 Task: In the Company uga.edu, Add note: 'Review and update the company's social media content calendar.'. Mark checkbox to create task to follow up ': In 2 weeks'. Create task, with  description: Schedule Webinar, Add due date: Today; Add reminder: 30 Minutes before. Set Priority Medium and add note: follow up with the client regarding their recent inquiry and address any questions they may have.. Logged in from softage.1@softage.net
Action: Mouse moved to (110, 72)
Screenshot: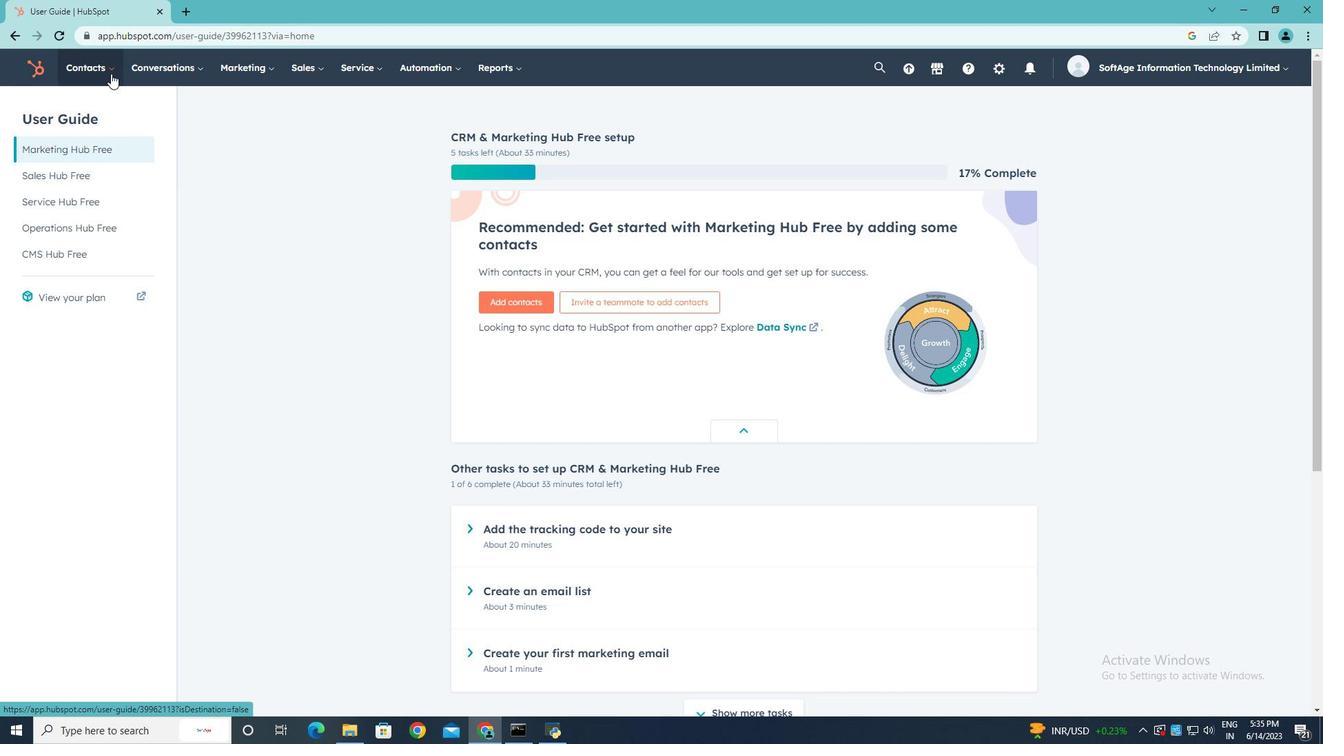 
Action: Mouse pressed left at (110, 72)
Screenshot: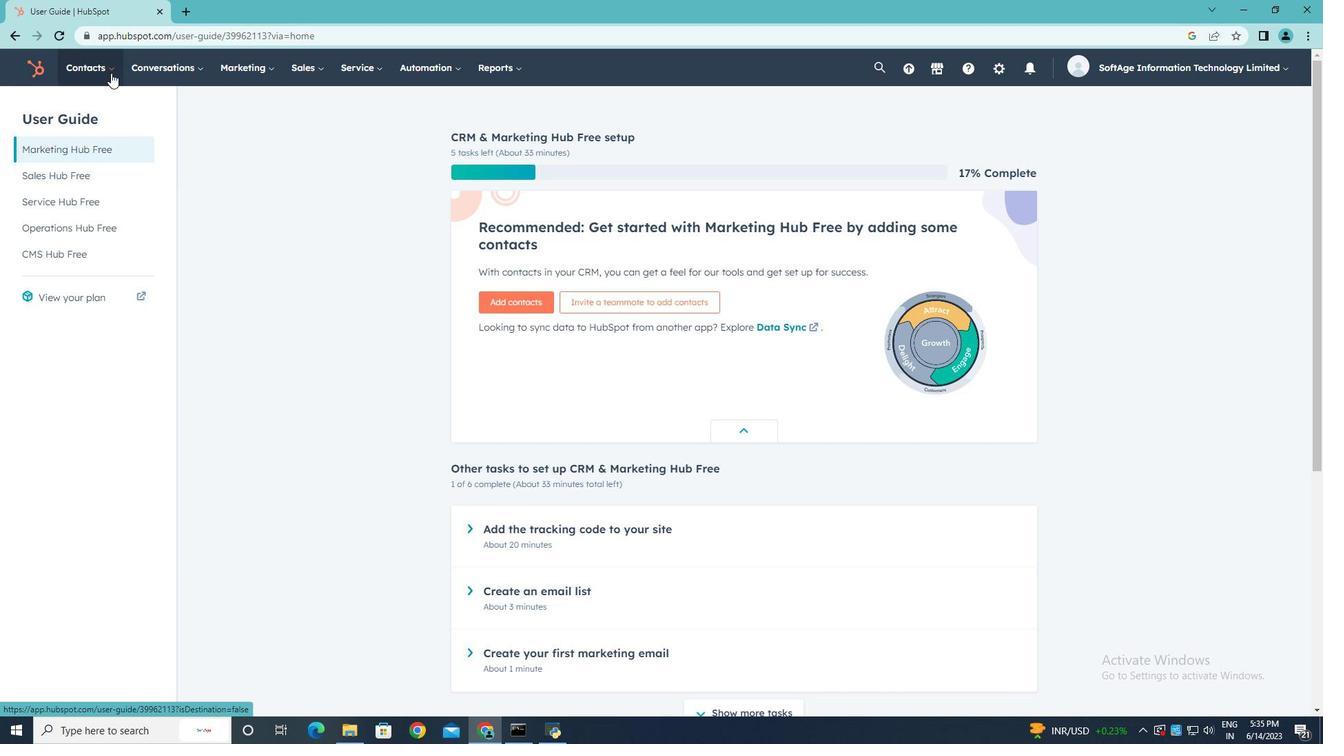 
Action: Mouse moved to (103, 137)
Screenshot: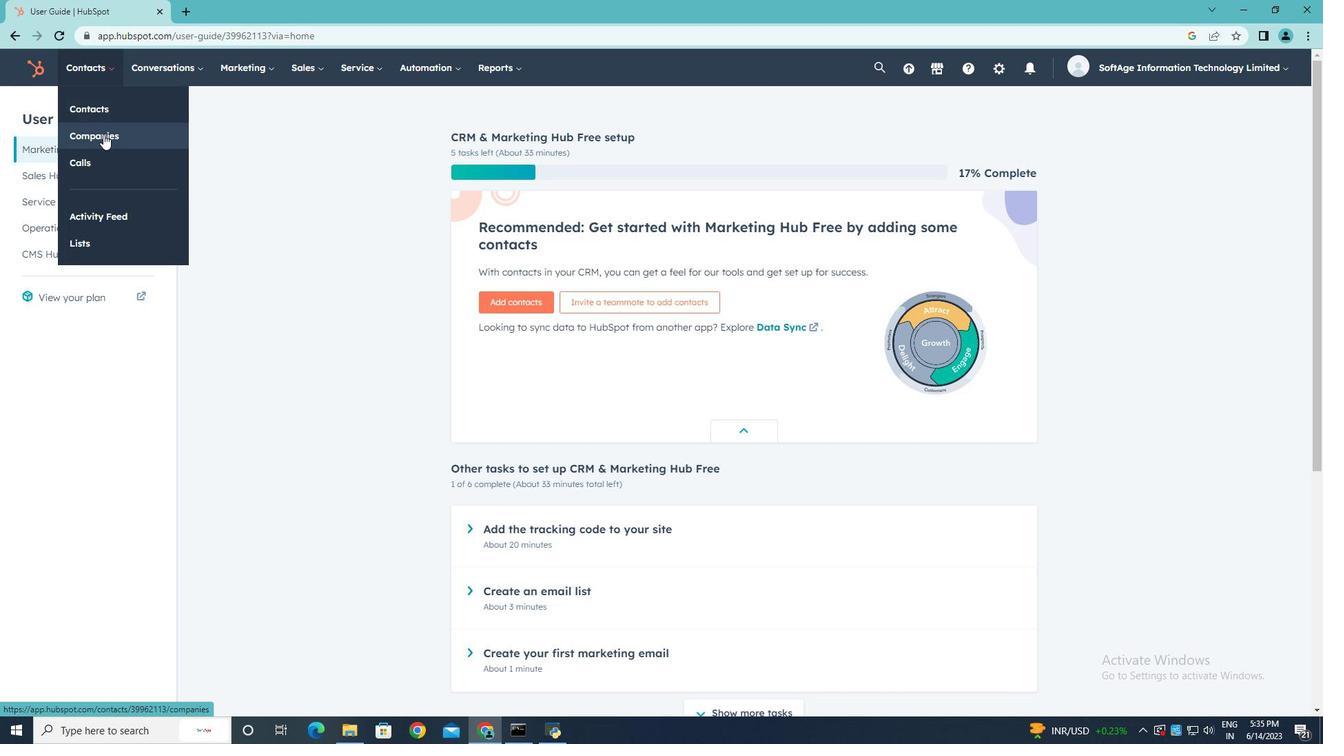 
Action: Mouse pressed left at (103, 137)
Screenshot: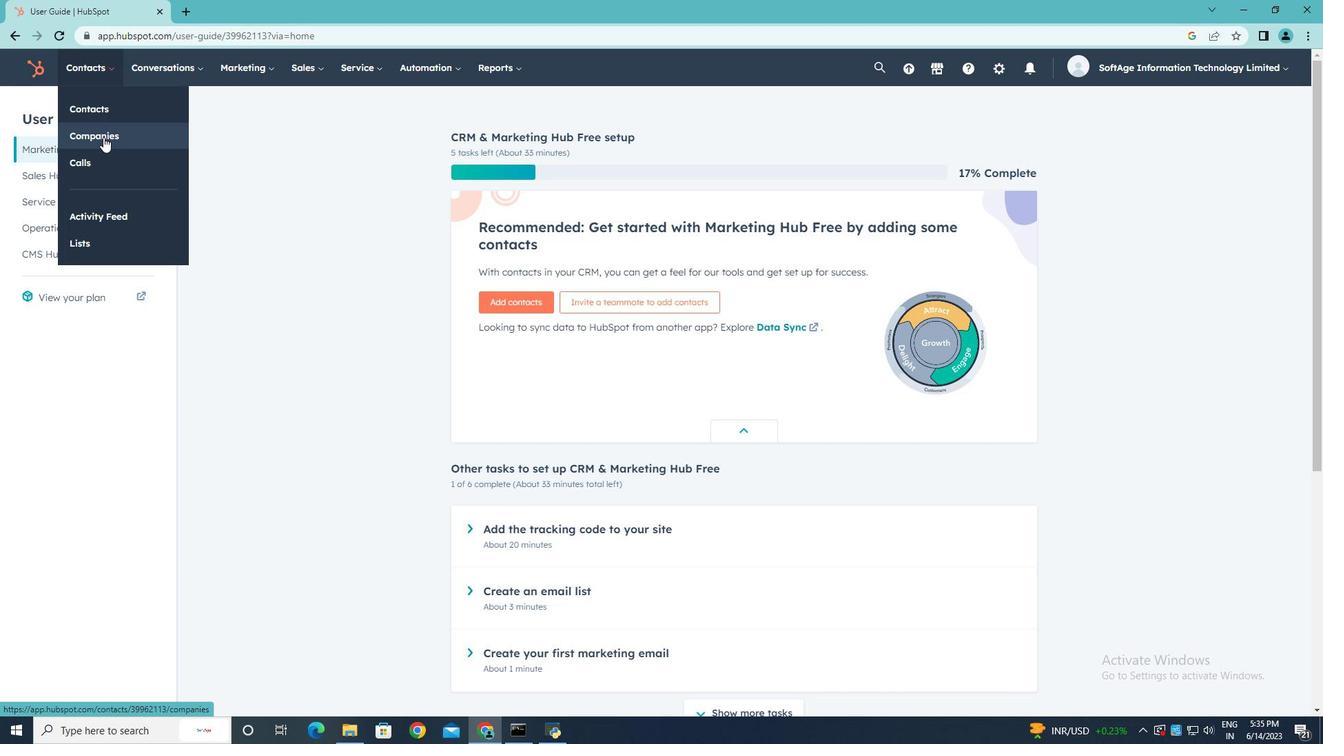 
Action: Mouse moved to (91, 225)
Screenshot: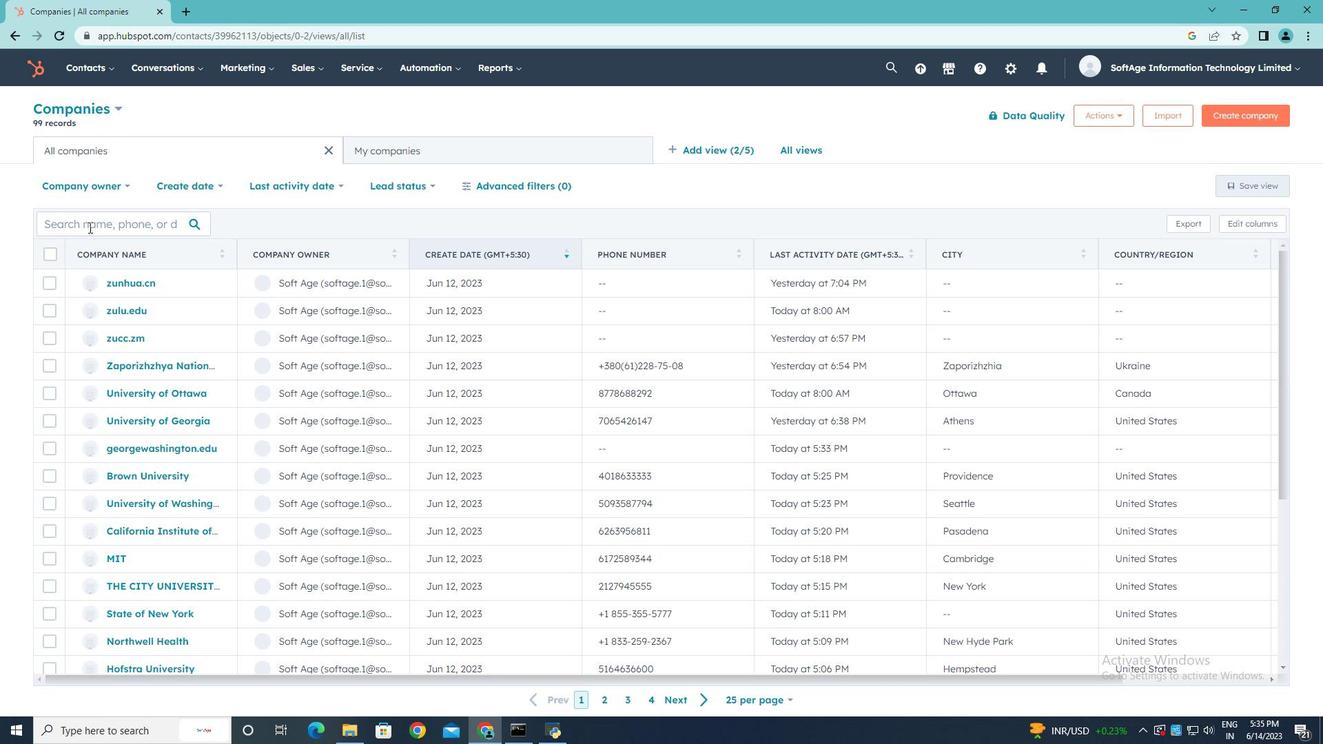
Action: Mouse pressed left at (91, 225)
Screenshot: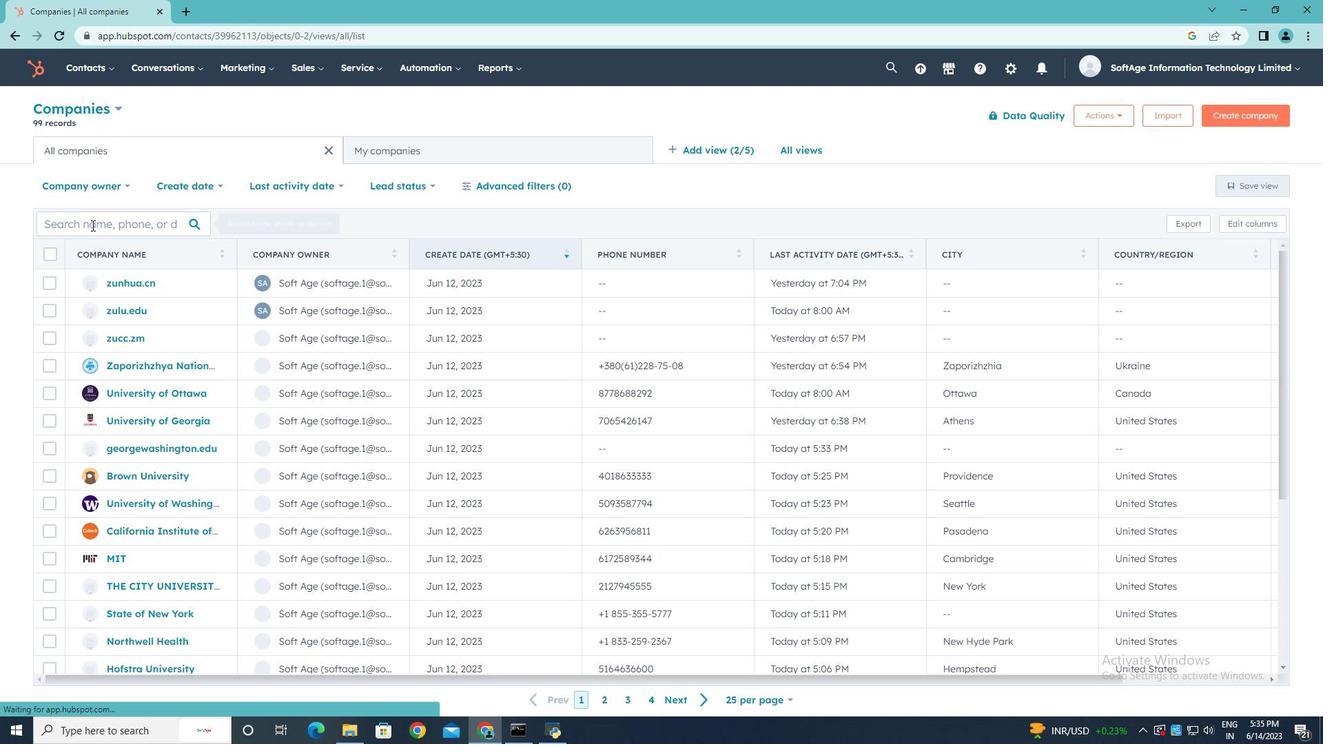
Action: Key pressed uga.edu
Screenshot: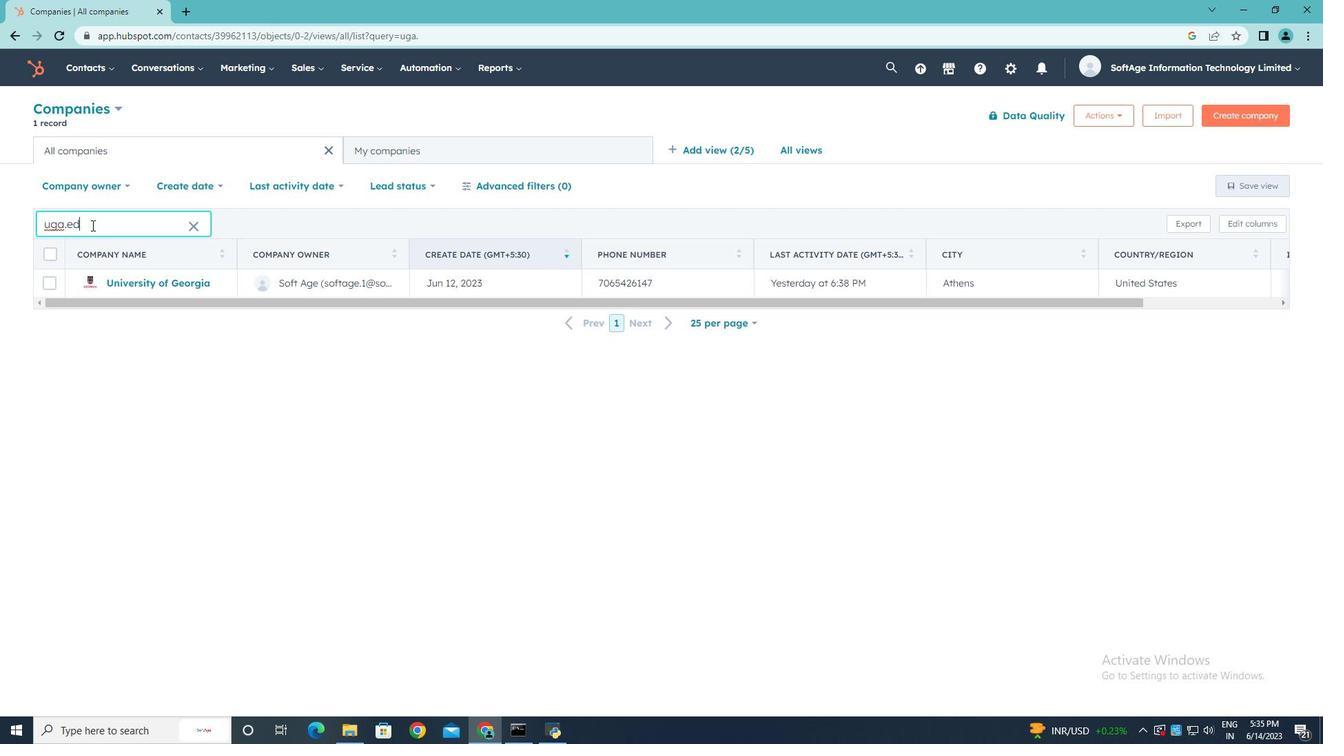 
Action: Mouse moved to (137, 282)
Screenshot: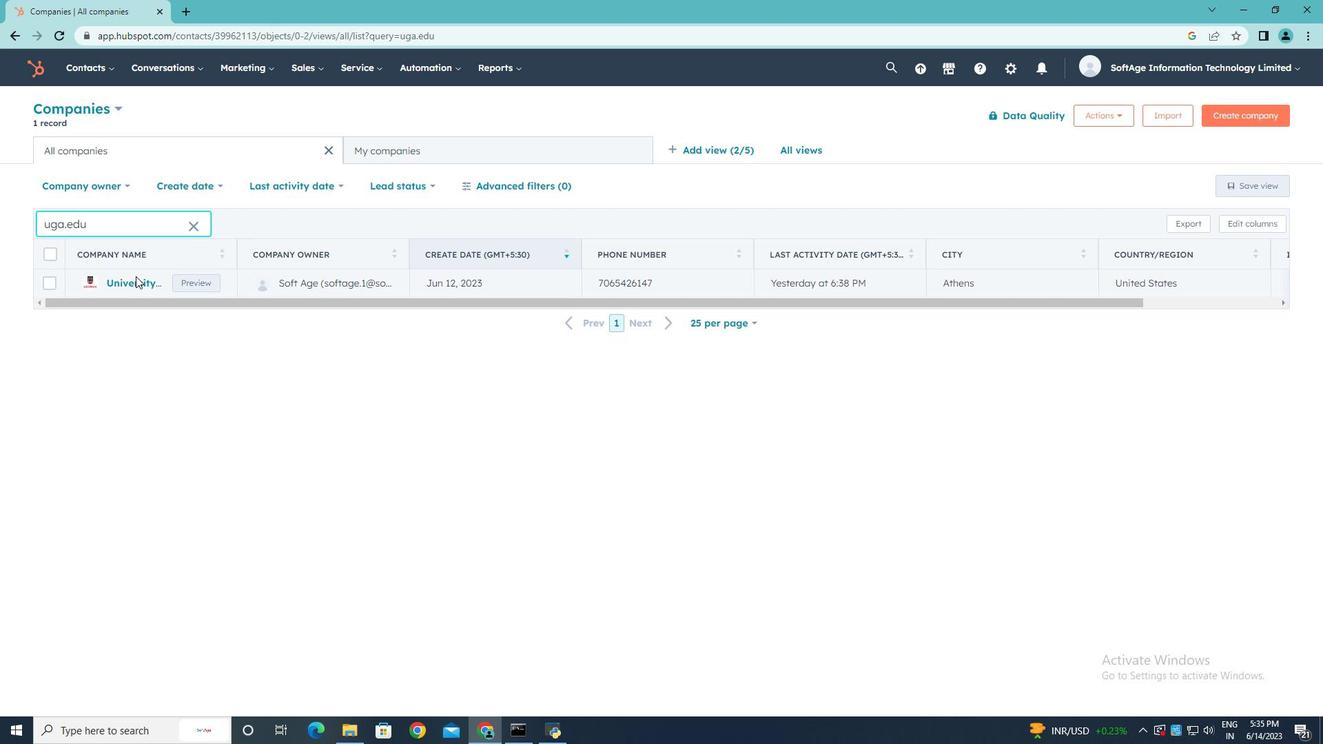 
Action: Mouse pressed left at (137, 282)
Screenshot: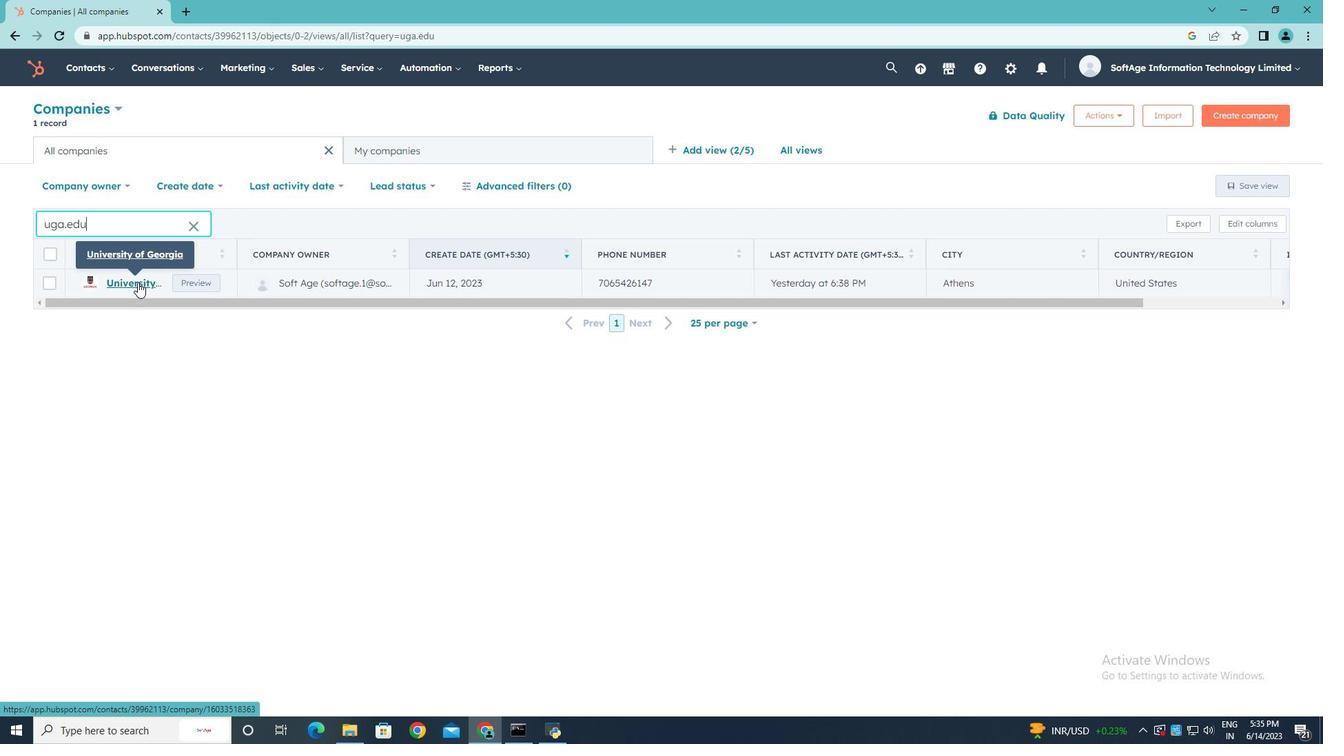 
Action: Mouse moved to (44, 228)
Screenshot: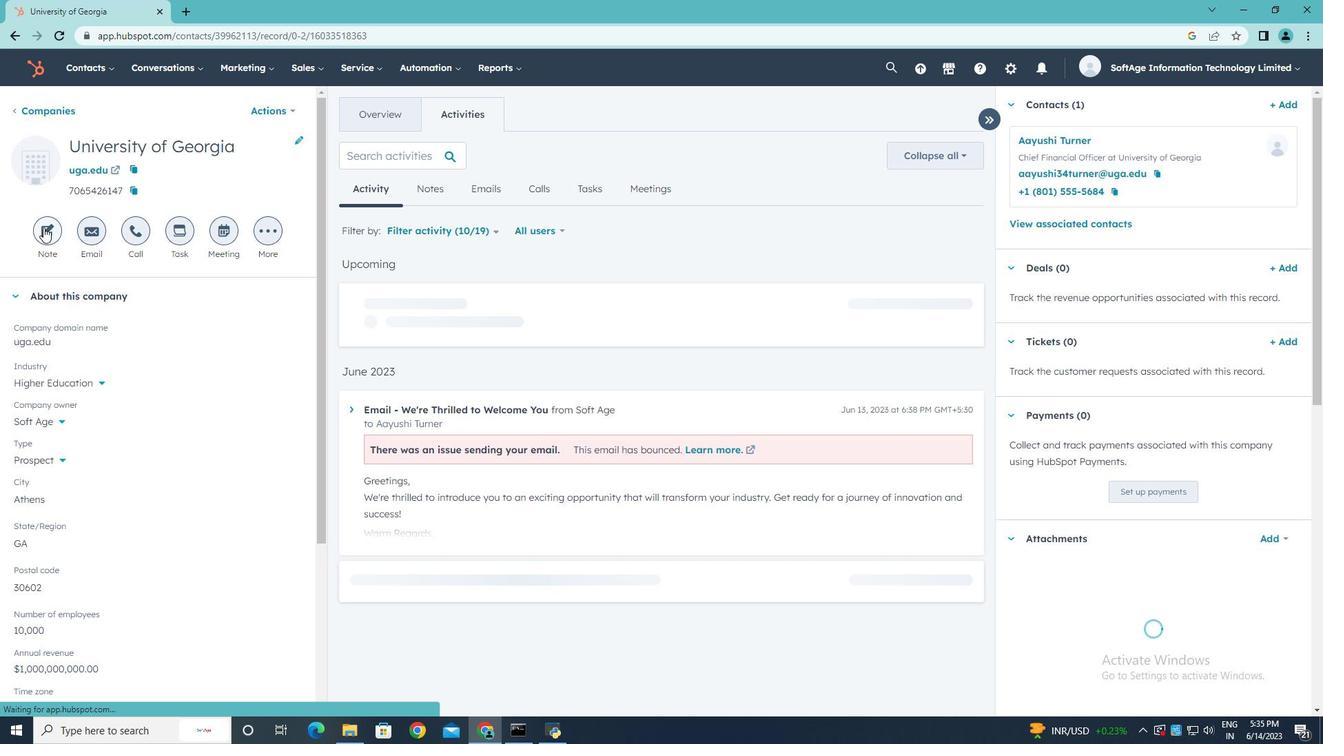 
Action: Mouse pressed left at (44, 228)
Screenshot: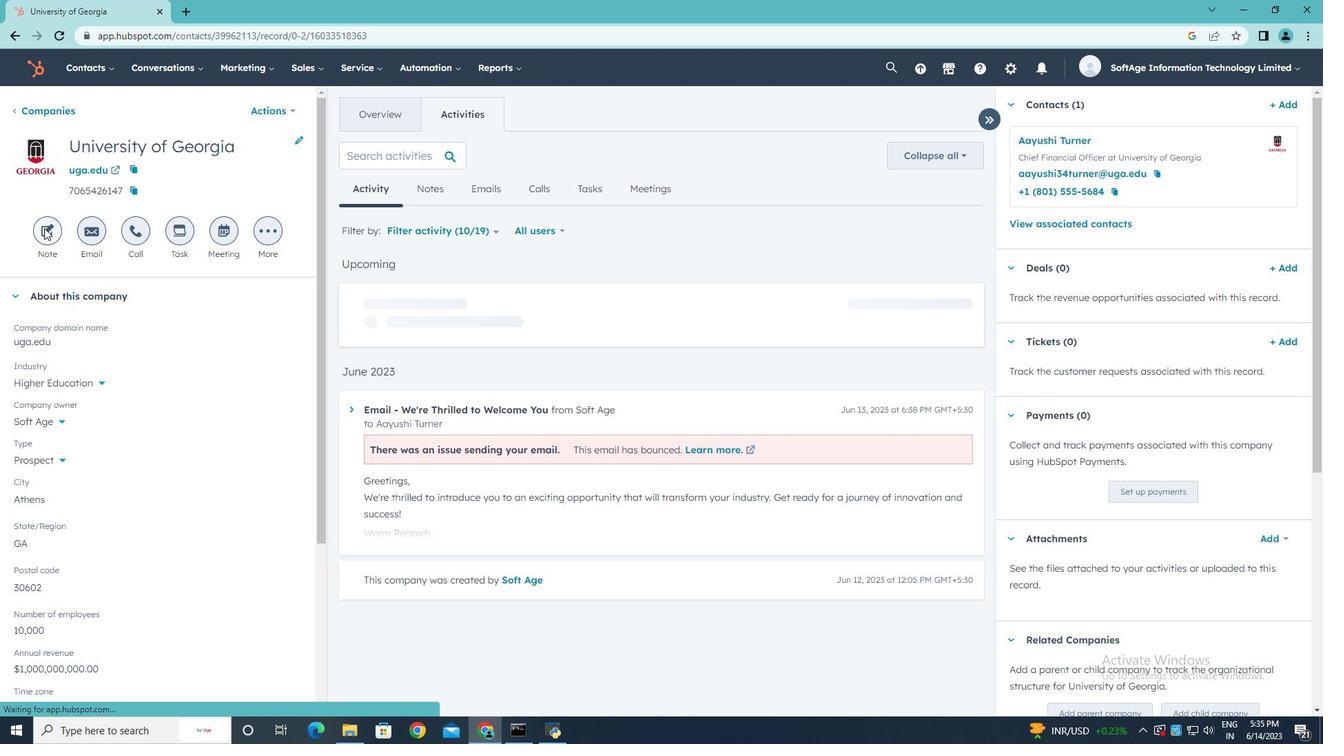 
Action: Key pressed <Key.shift>Review<Key.space>and<Key.space>uo<Key.backspace>pdate<Key.space>the<Key.space>company's<Key.space>social<Key.space>media<Key.space>content<Key.space>cala<Key.backspace>endar.
Screenshot: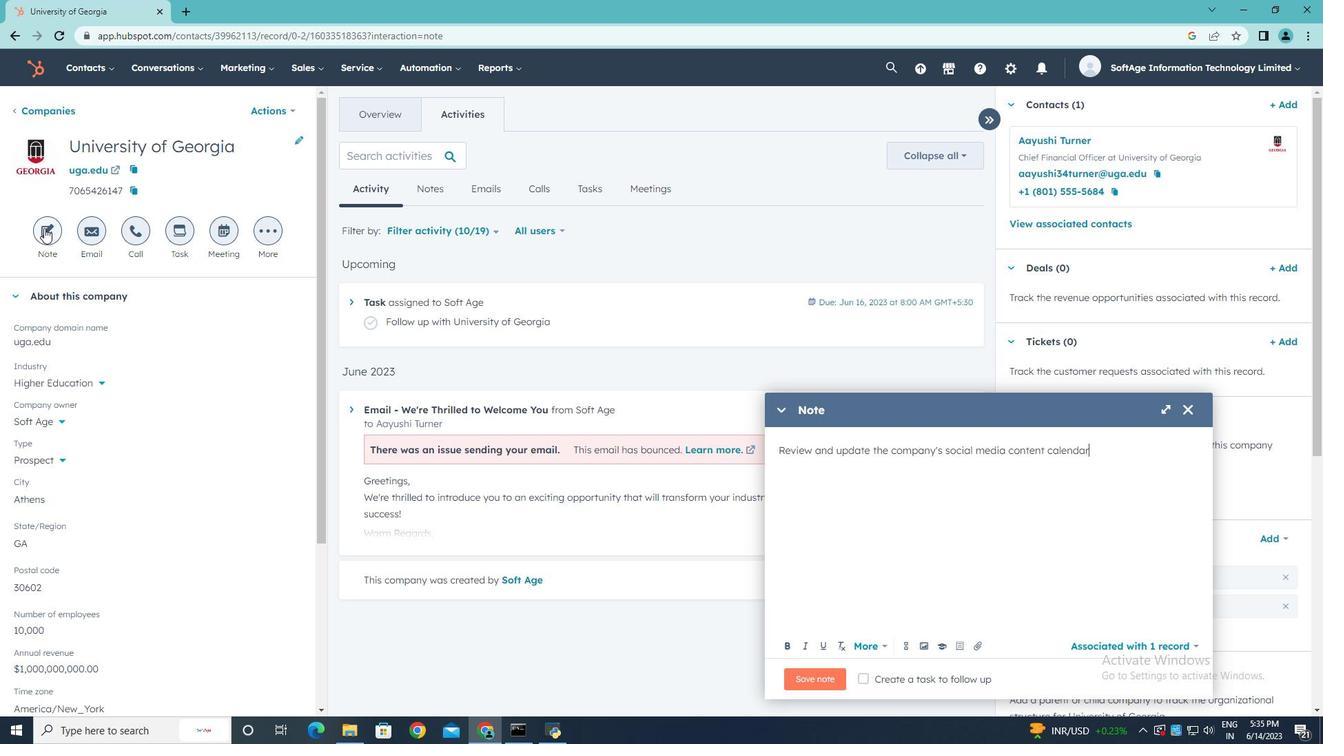 
Action: Mouse moved to (861, 678)
Screenshot: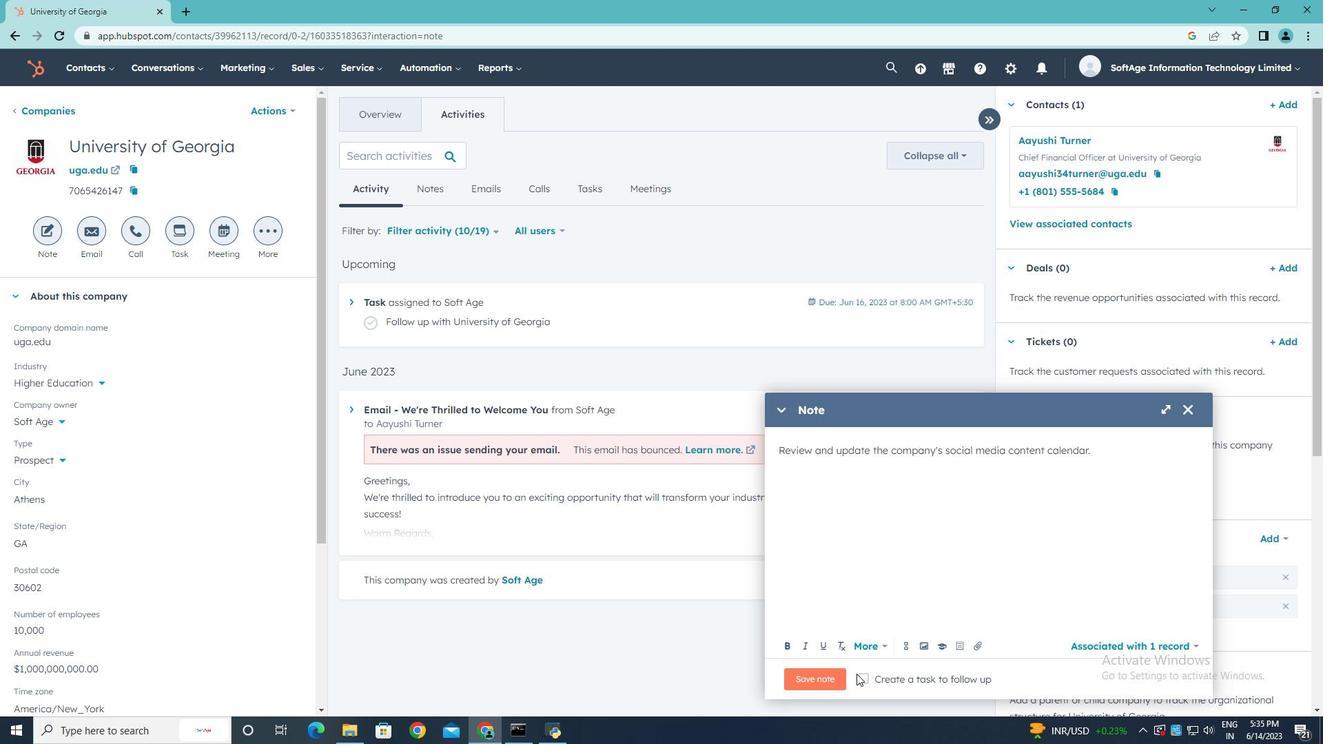 
Action: Mouse pressed left at (861, 678)
Screenshot: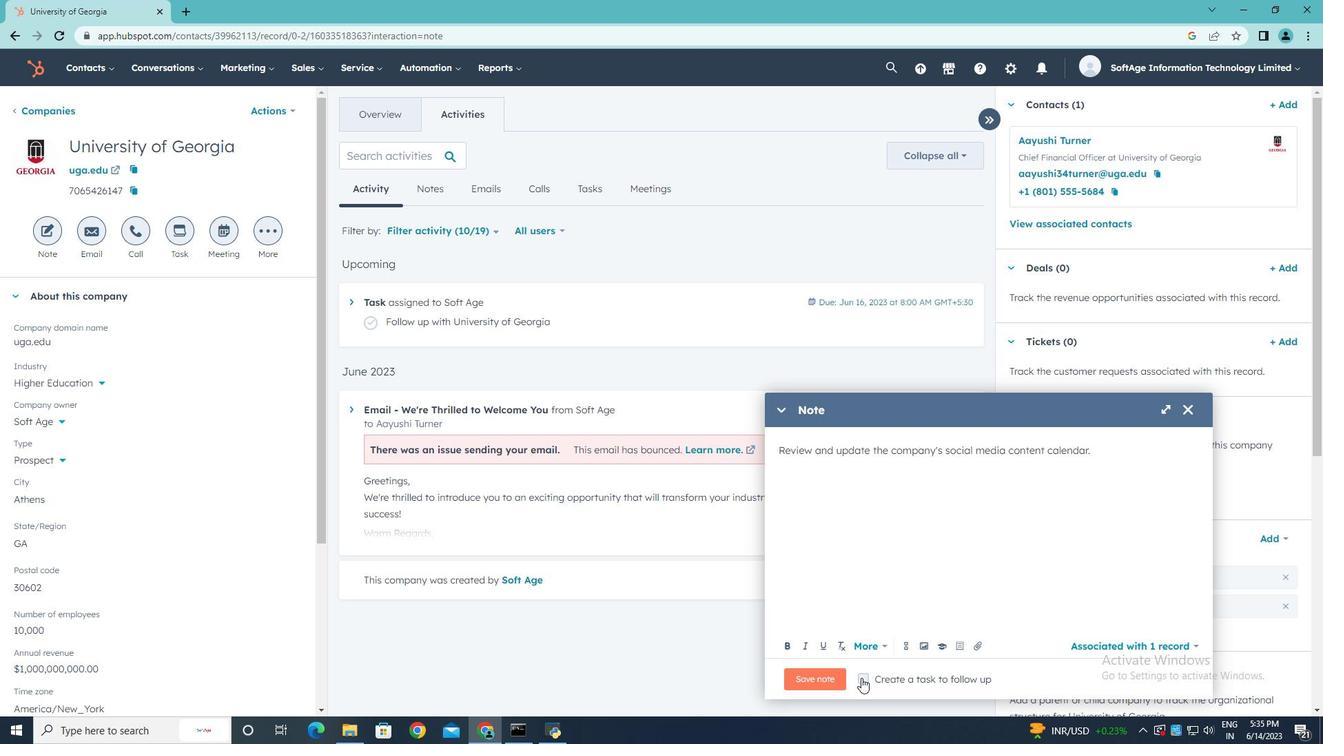 
Action: Mouse moved to (1138, 676)
Screenshot: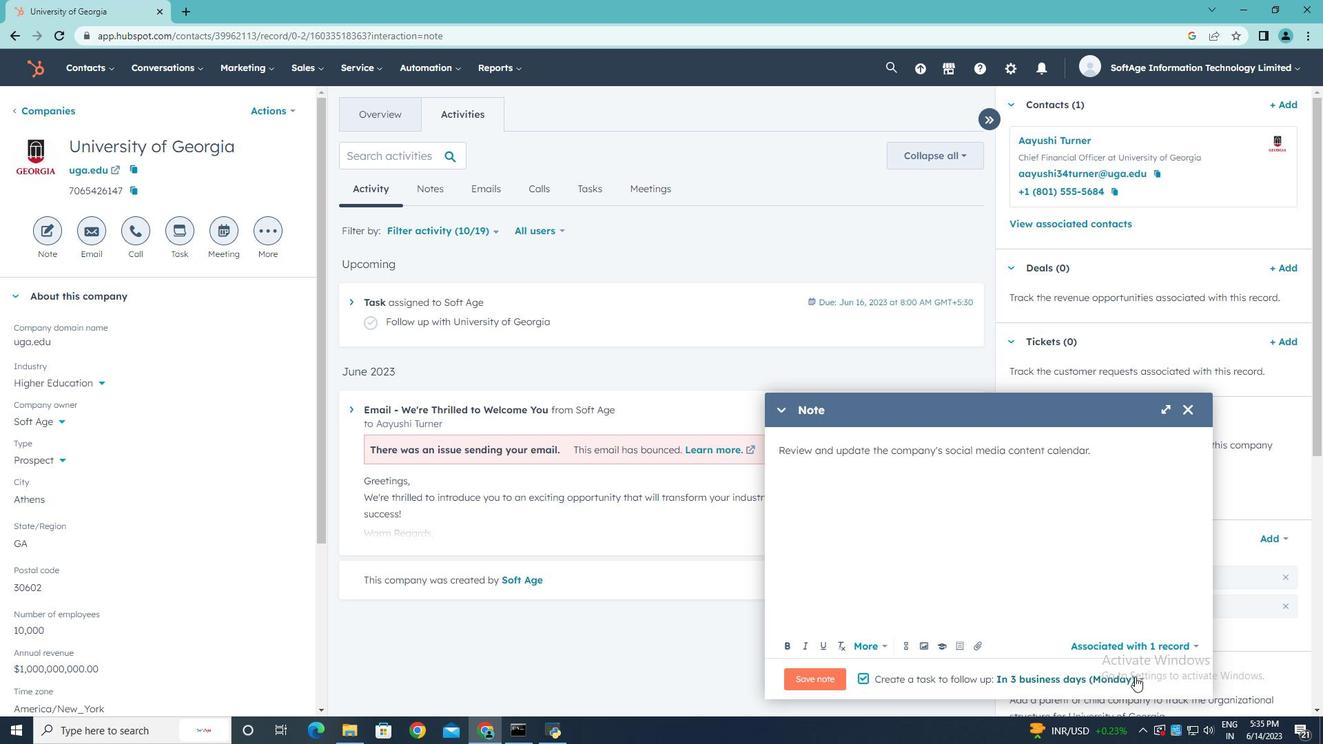 
Action: Mouse pressed left at (1138, 676)
Screenshot: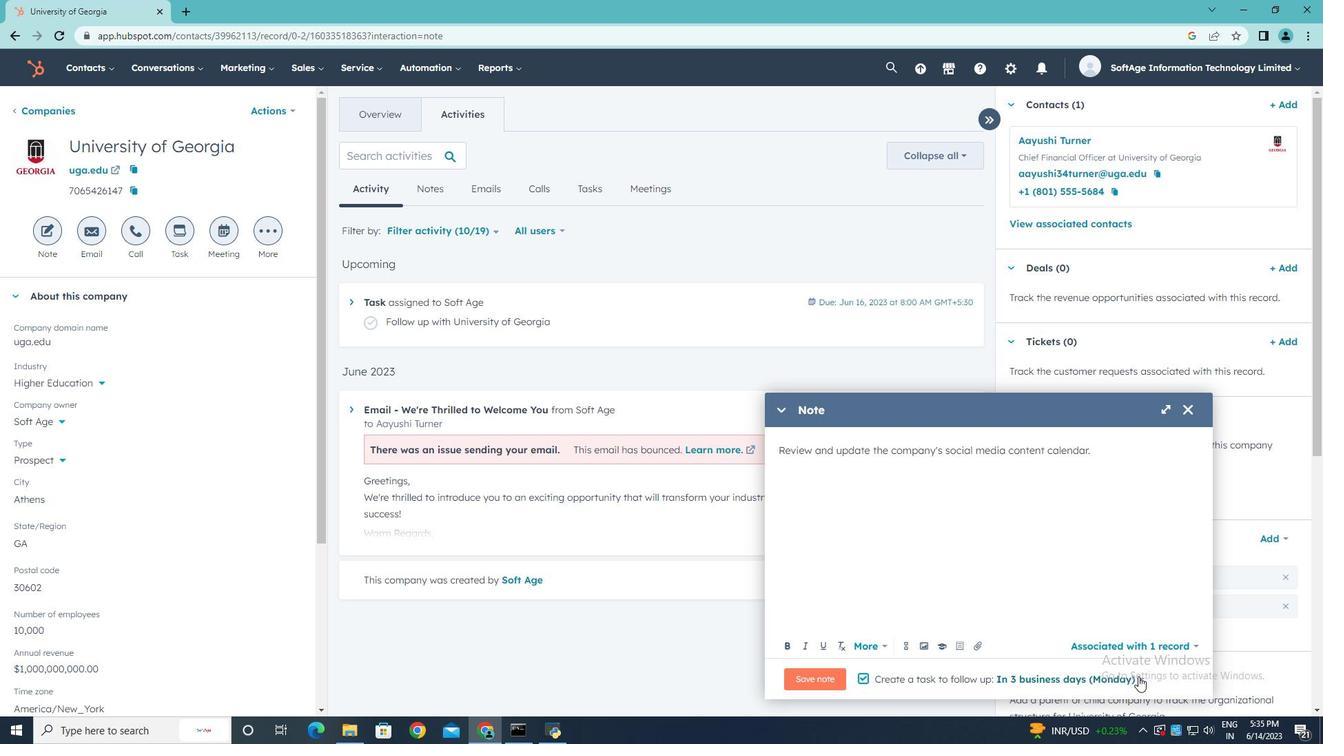 
Action: Mouse moved to (1099, 594)
Screenshot: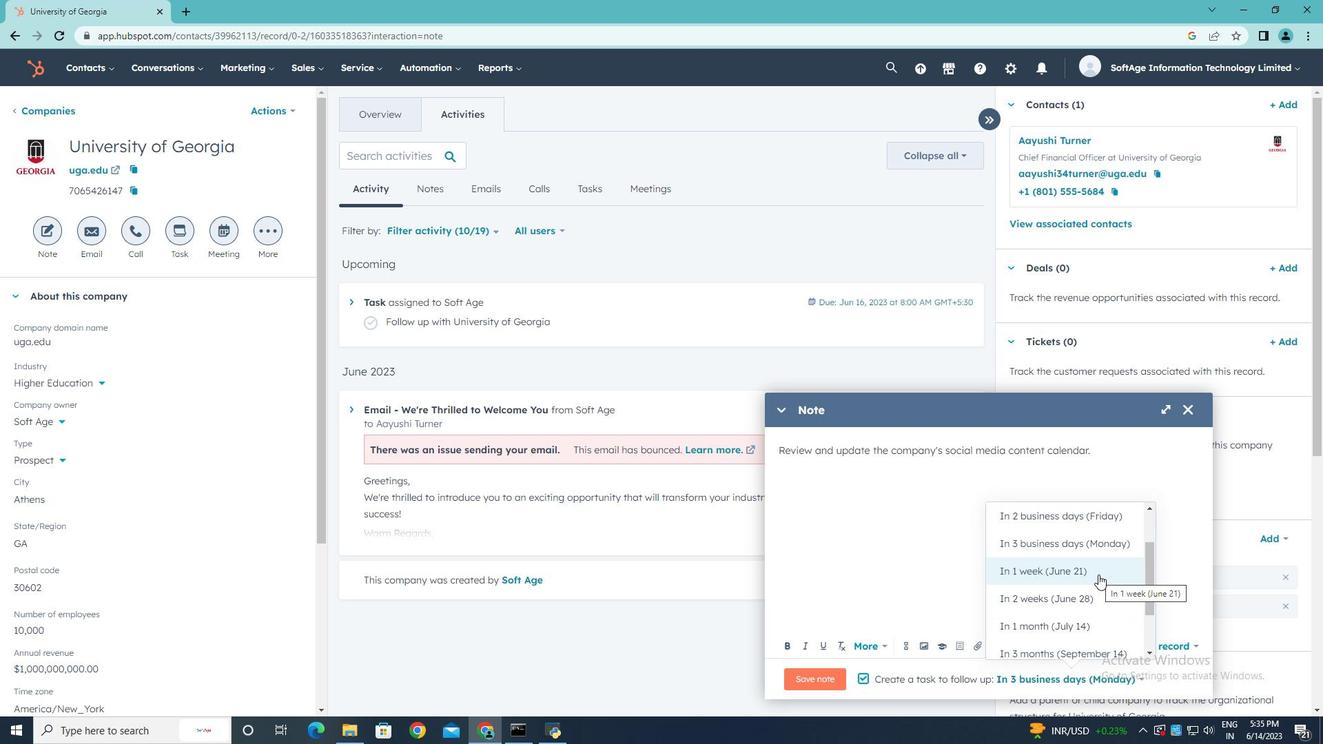 
Action: Mouse pressed left at (1099, 594)
Screenshot: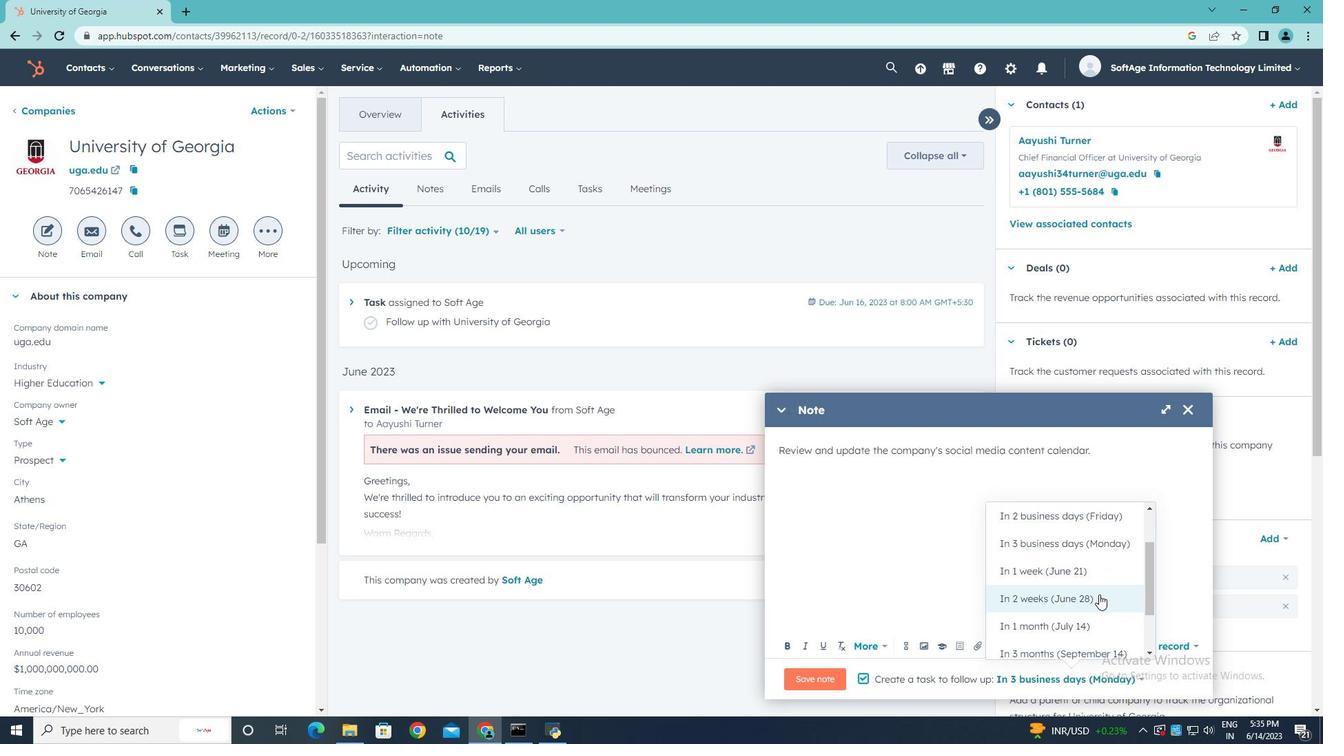 
Action: Mouse moved to (831, 676)
Screenshot: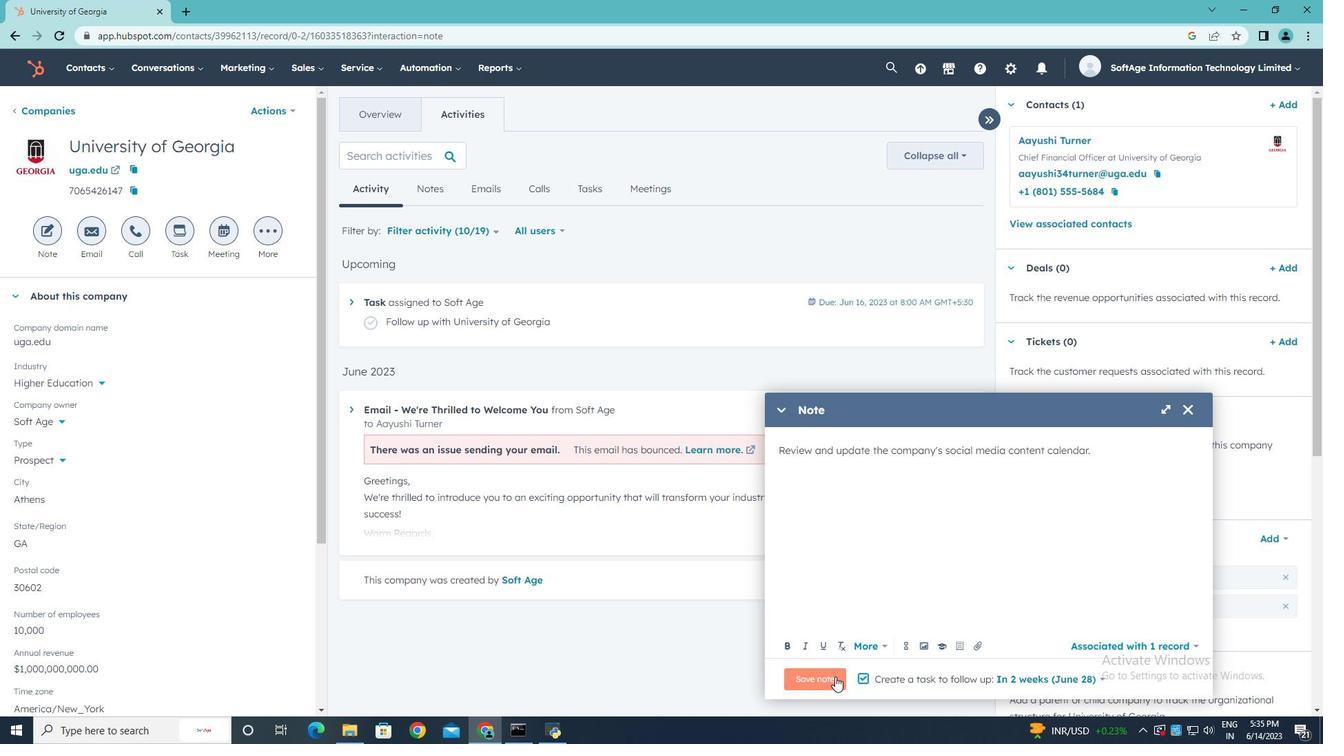 
Action: Mouse pressed left at (831, 676)
Screenshot: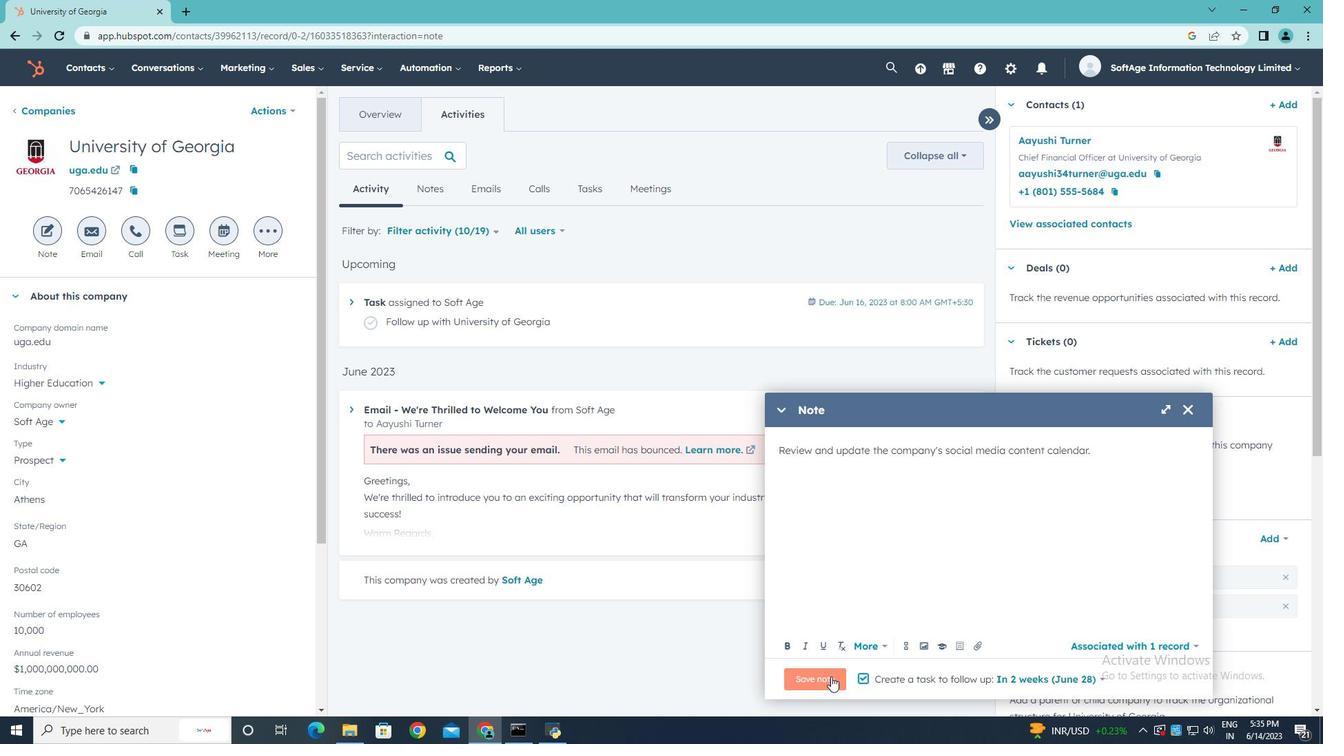 
Action: Mouse moved to (181, 233)
Screenshot: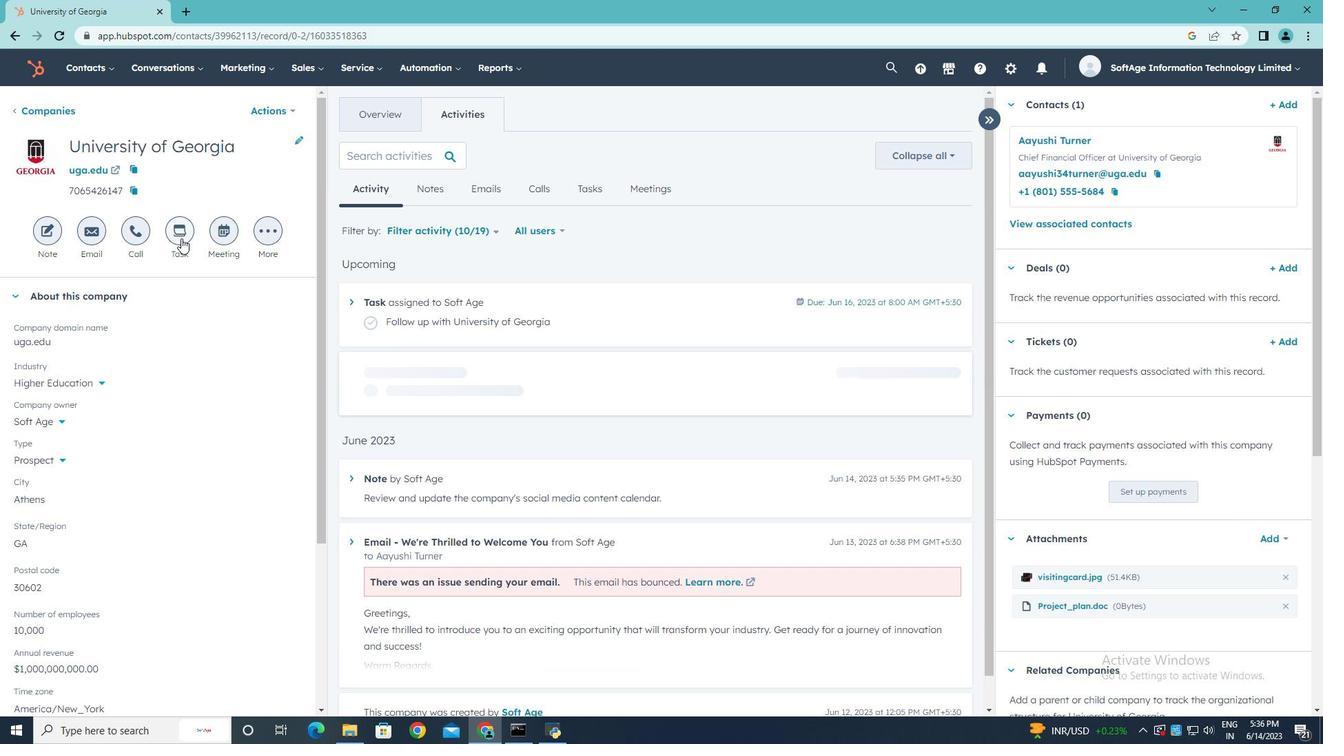 
Action: Mouse pressed left at (181, 233)
Screenshot: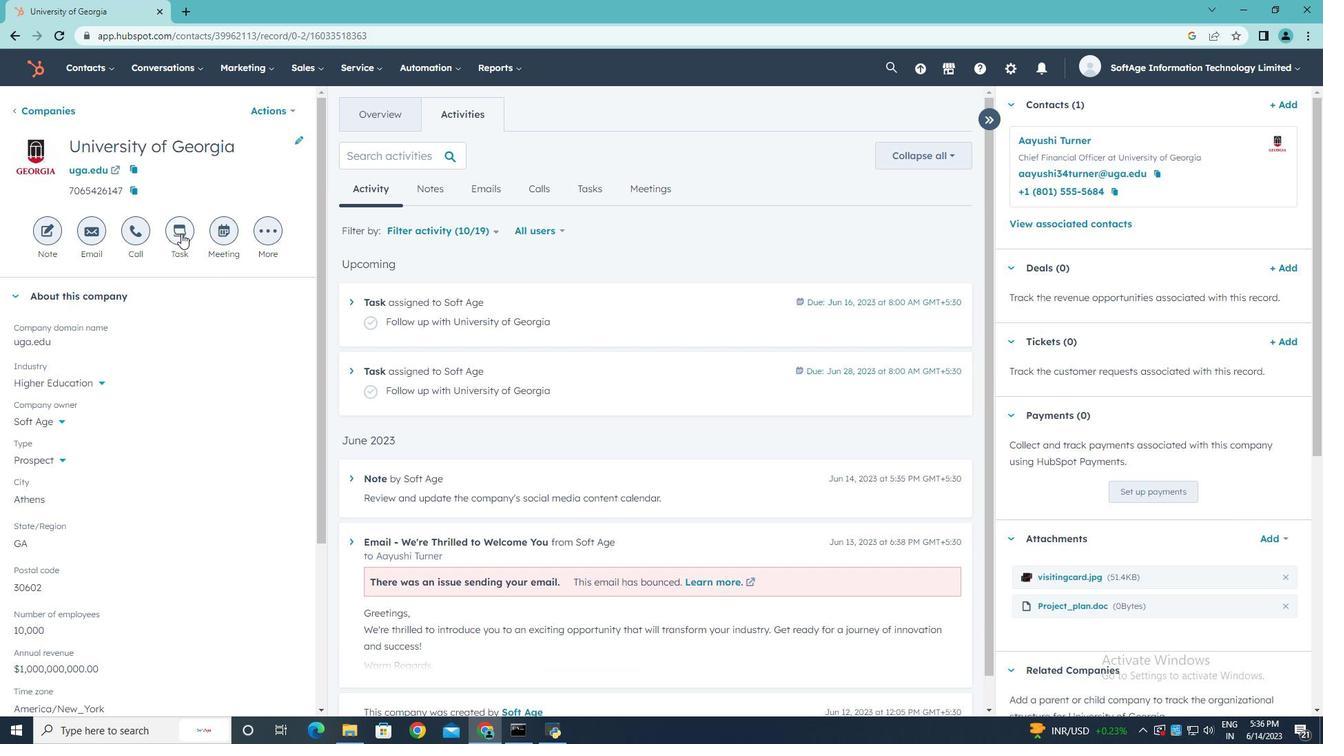 
Action: Key pressed <Key.shift><Key.shift><Key.shift><Key.shift><Key.shift><Key.shift><Key.shift><Key.shift><Key.shift><Key.shift><Key.shift><Key.shift>Schedule<Key.space><Key.shift>Webinar
Screenshot: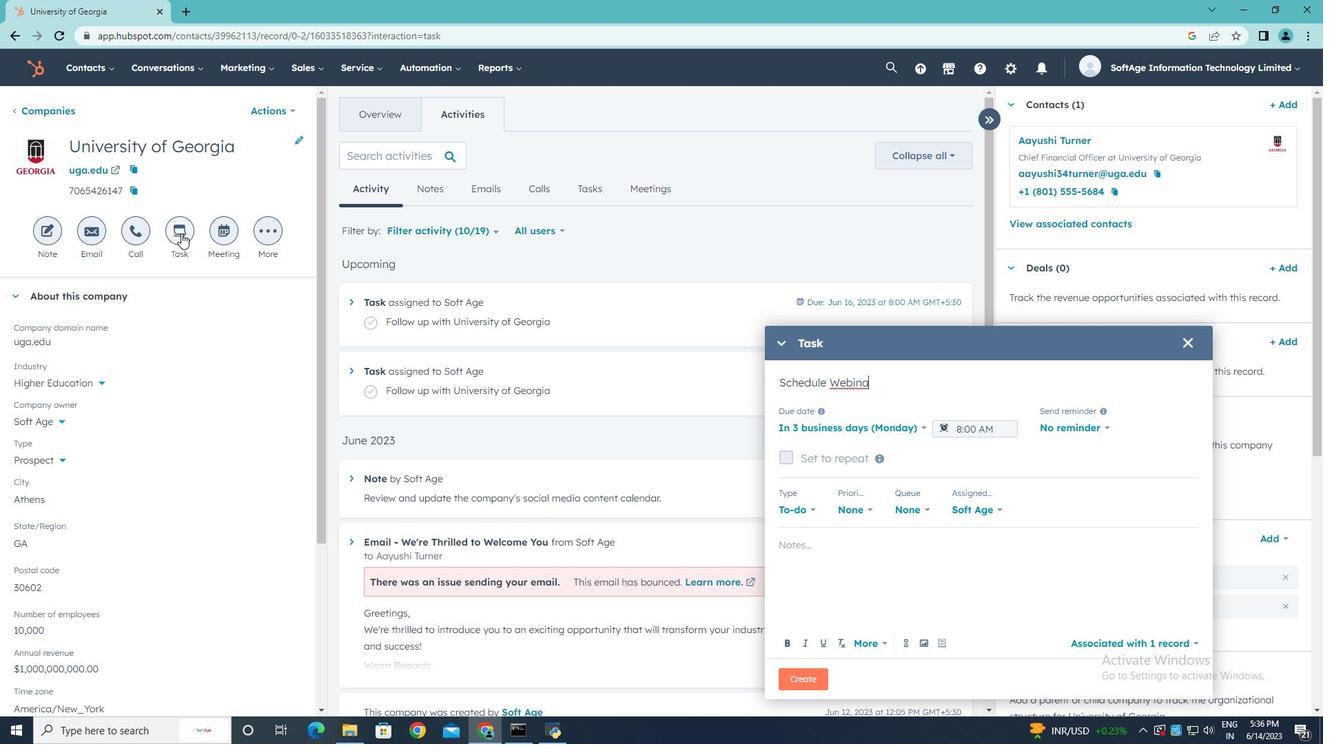 
Action: Mouse moved to (923, 427)
Screenshot: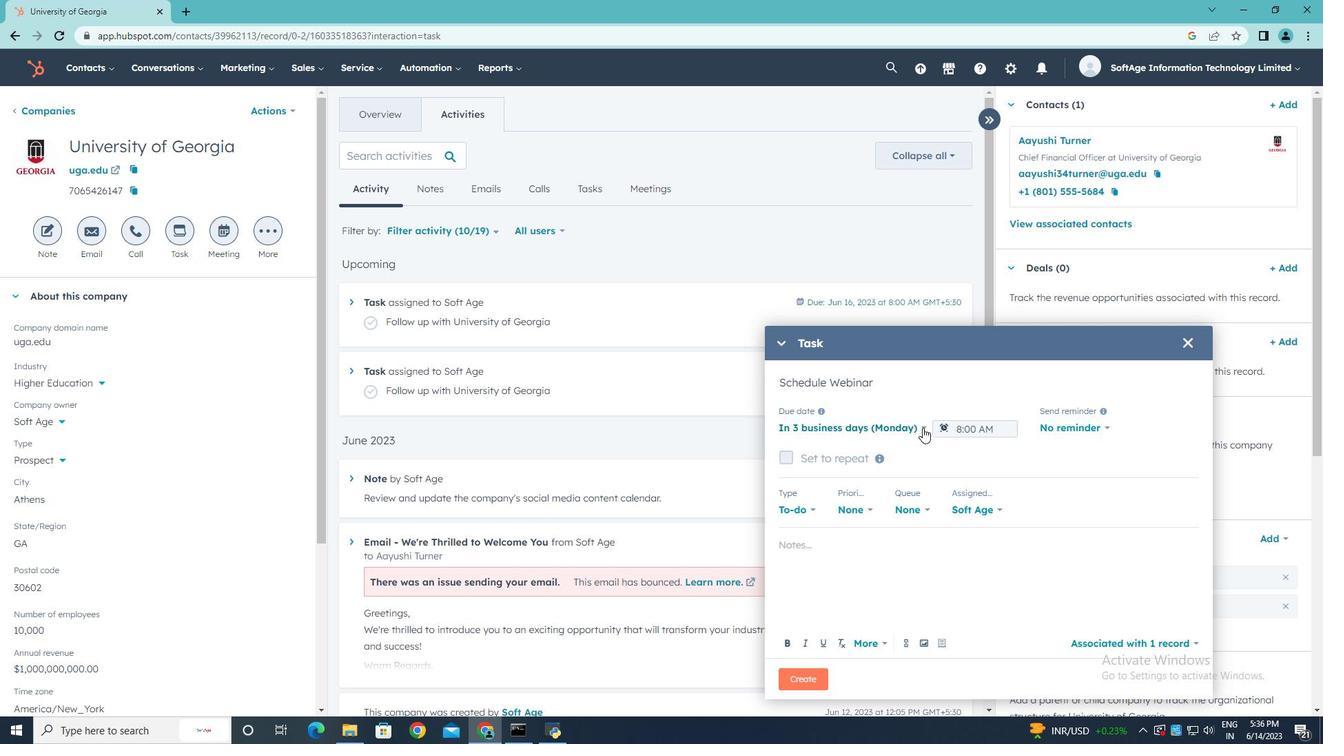 
Action: Mouse pressed left at (923, 427)
Screenshot: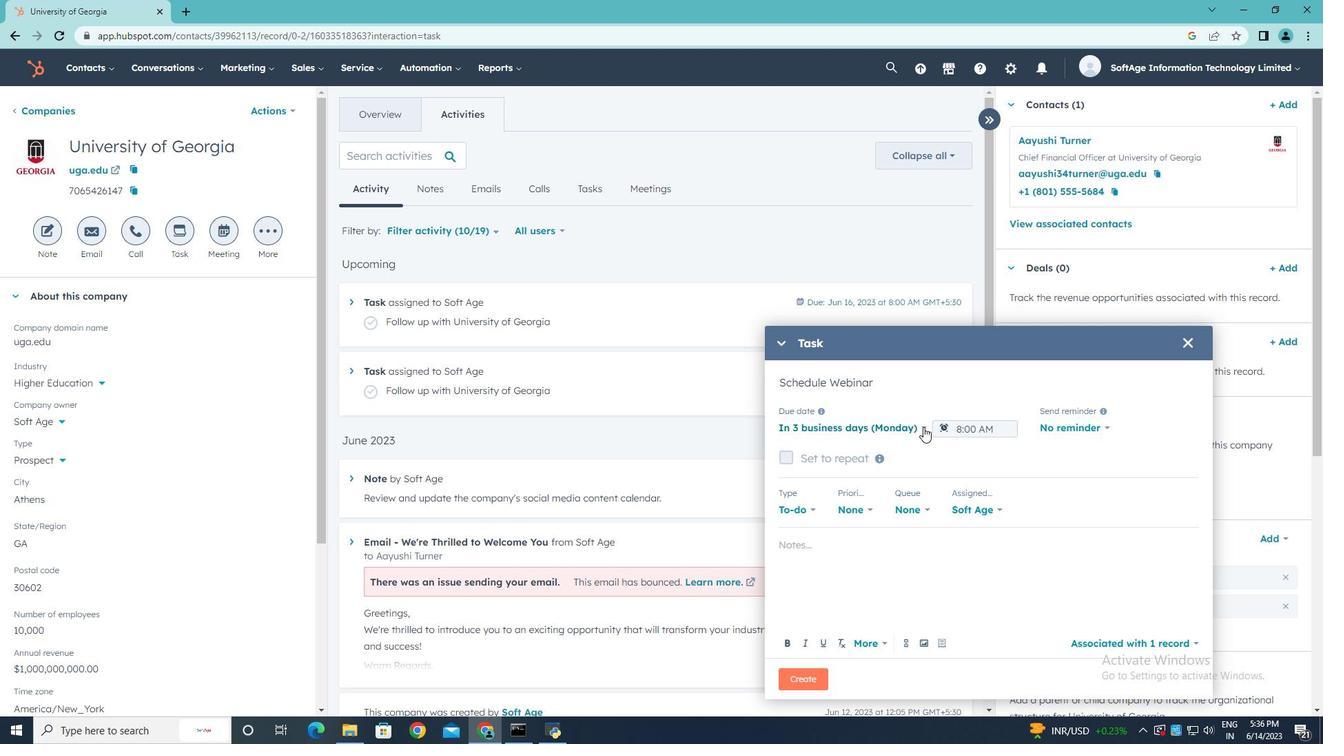 
Action: Mouse moved to (882, 490)
Screenshot: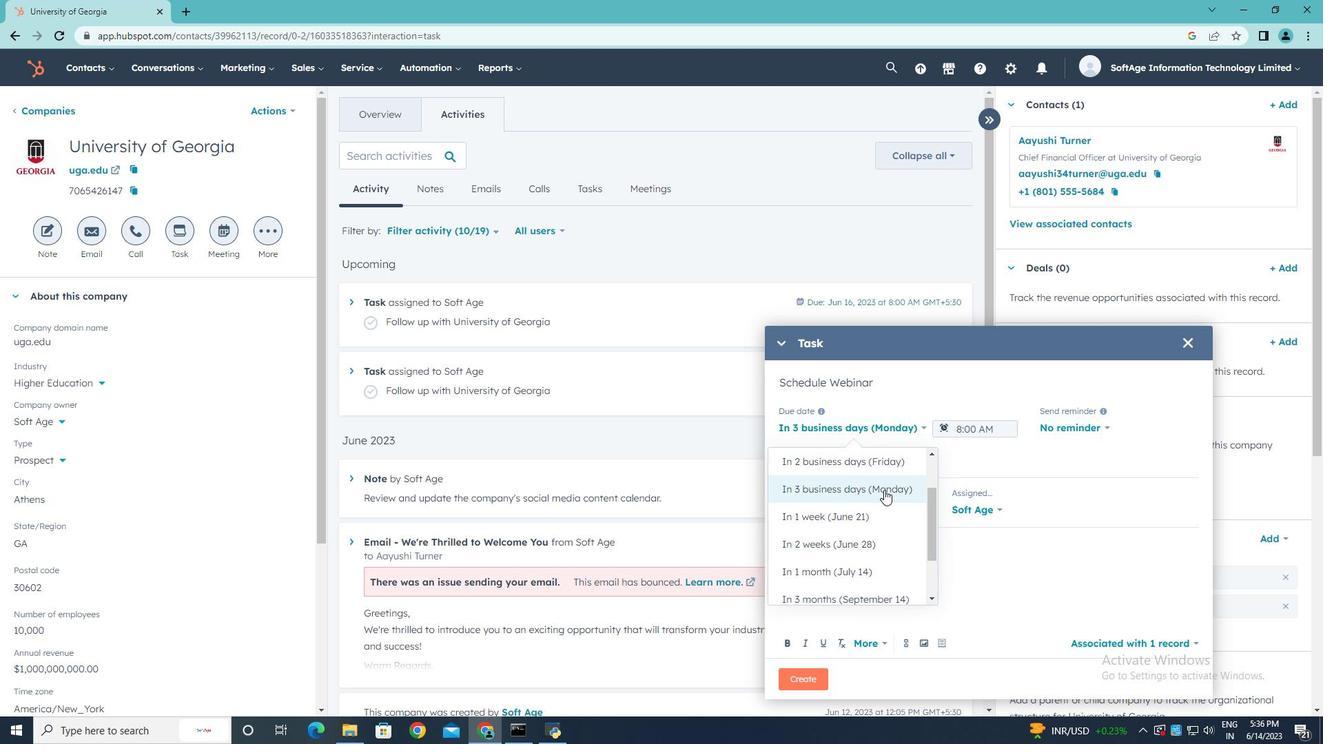 
Action: Mouse scrolled (882, 491) with delta (0, 0)
Screenshot: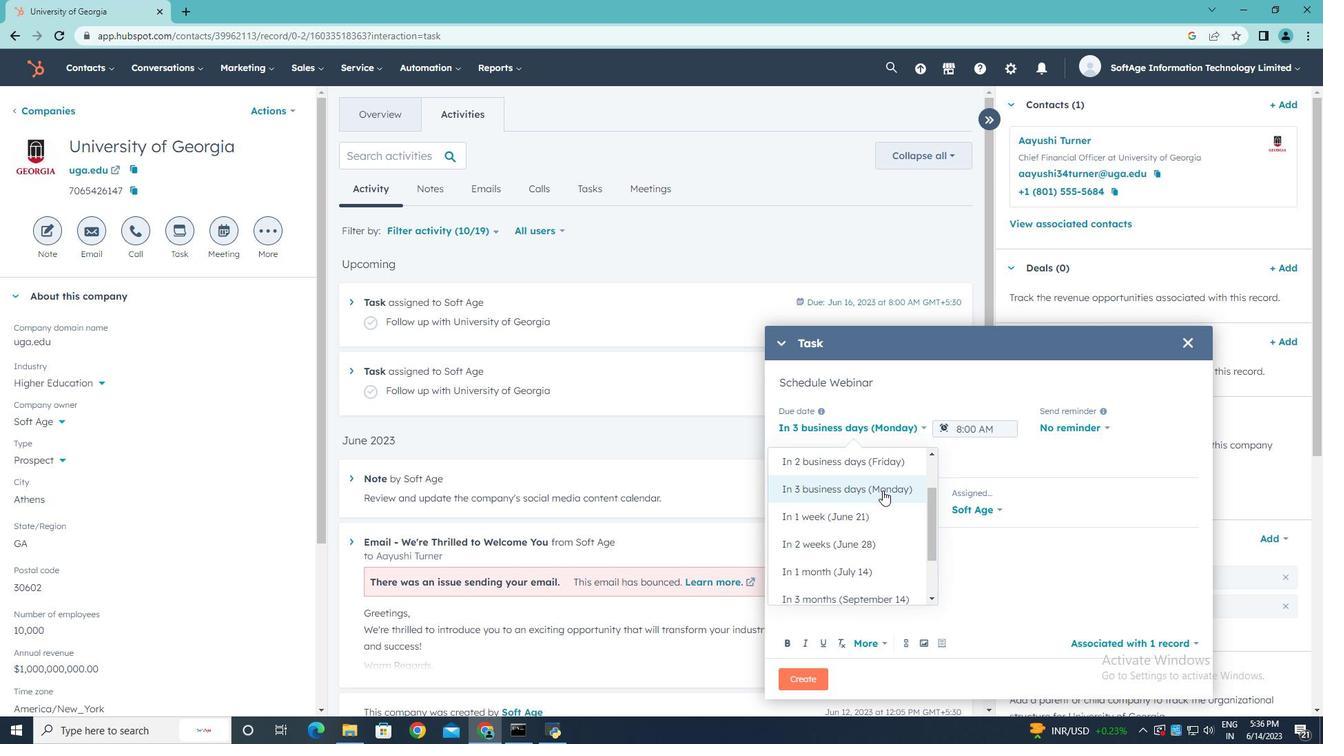 
Action: Mouse scrolled (882, 491) with delta (0, 0)
Screenshot: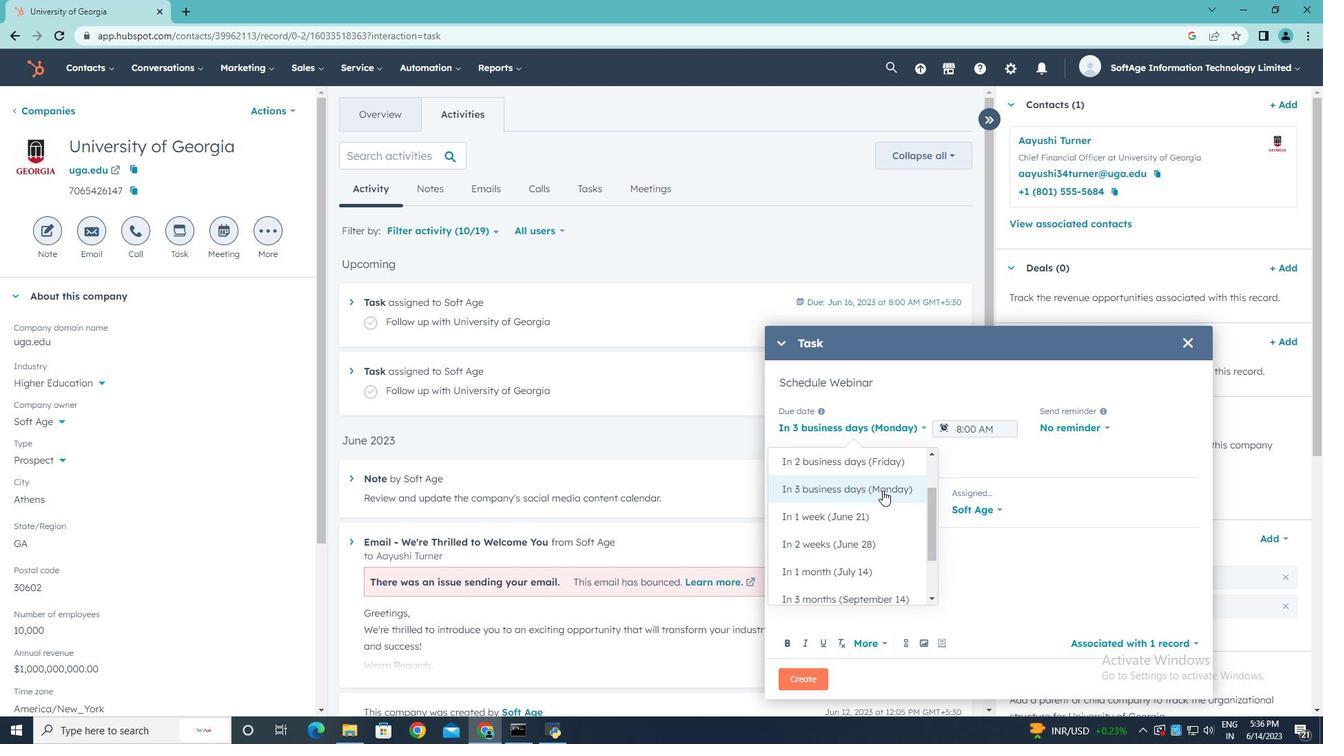 
Action: Mouse scrolled (882, 491) with delta (0, 0)
Screenshot: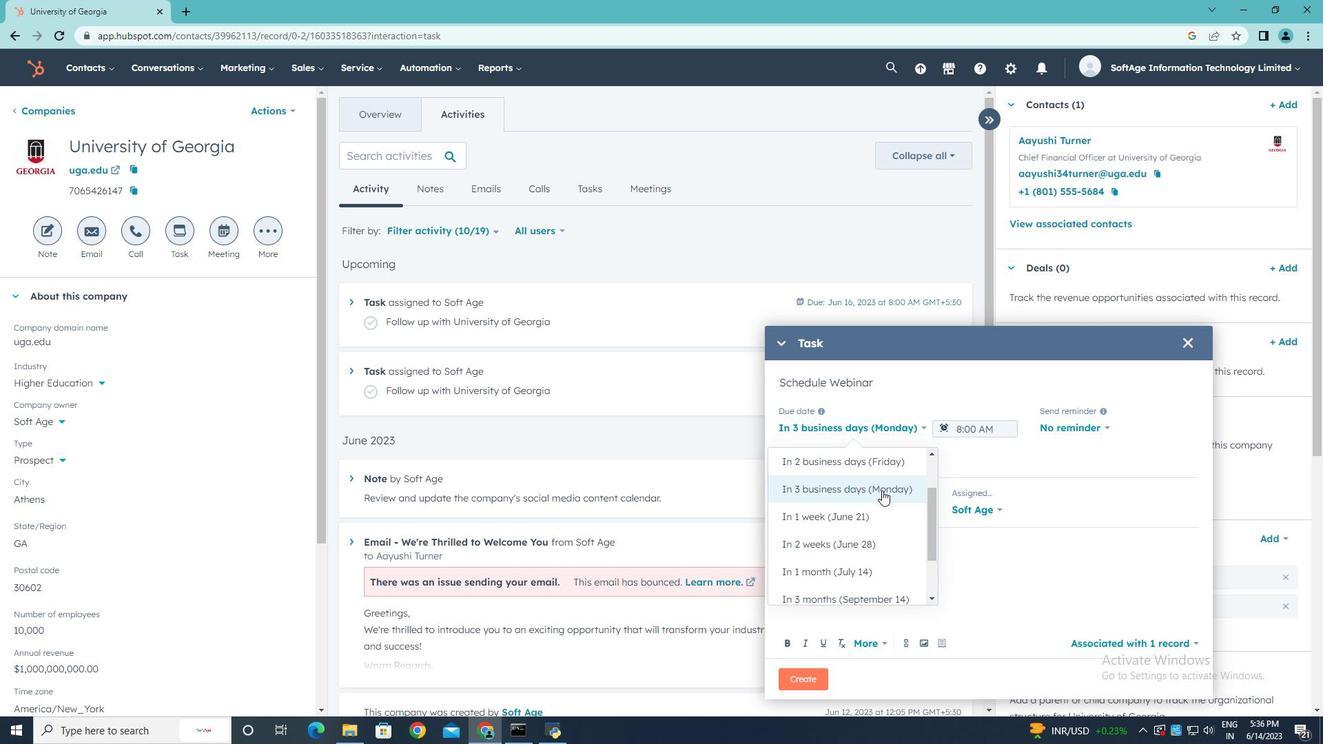 
Action: Mouse moved to (864, 495)
Screenshot: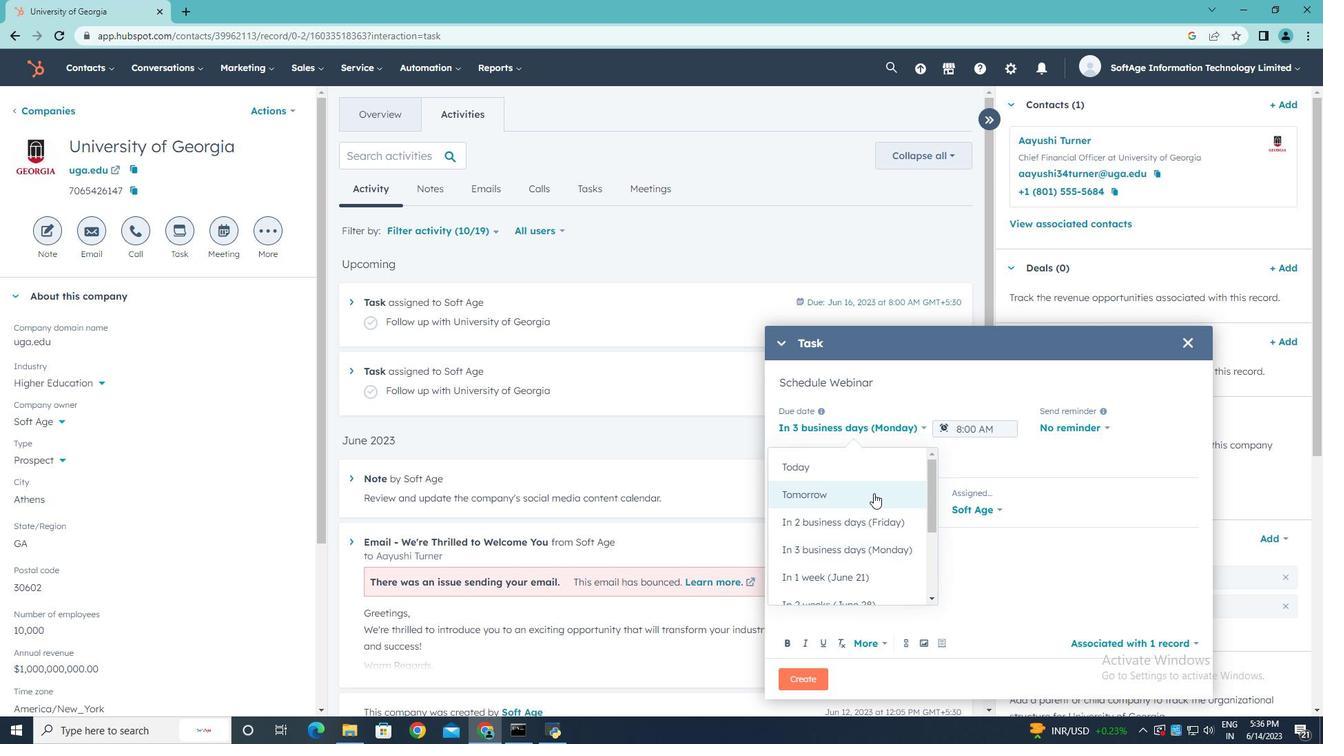 
Action: Mouse pressed left at (864, 495)
Screenshot: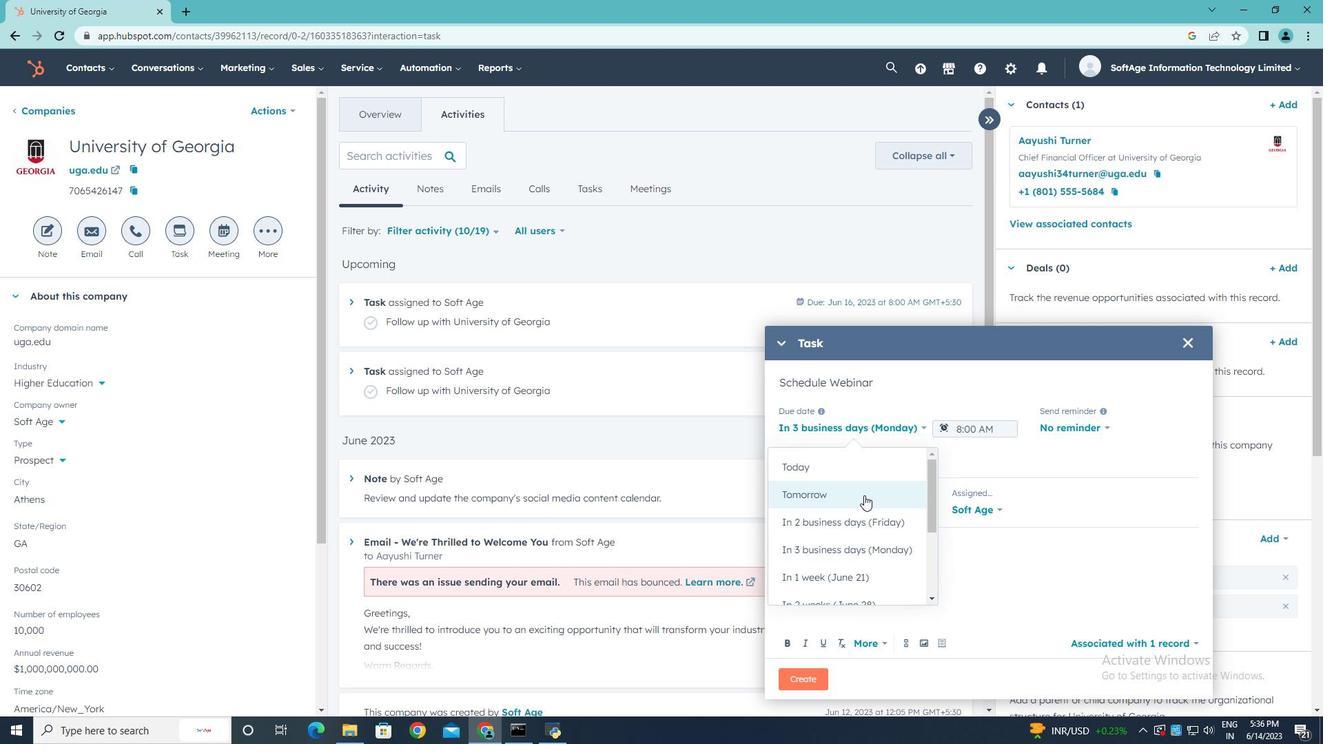 
Action: Mouse moved to (1017, 423)
Screenshot: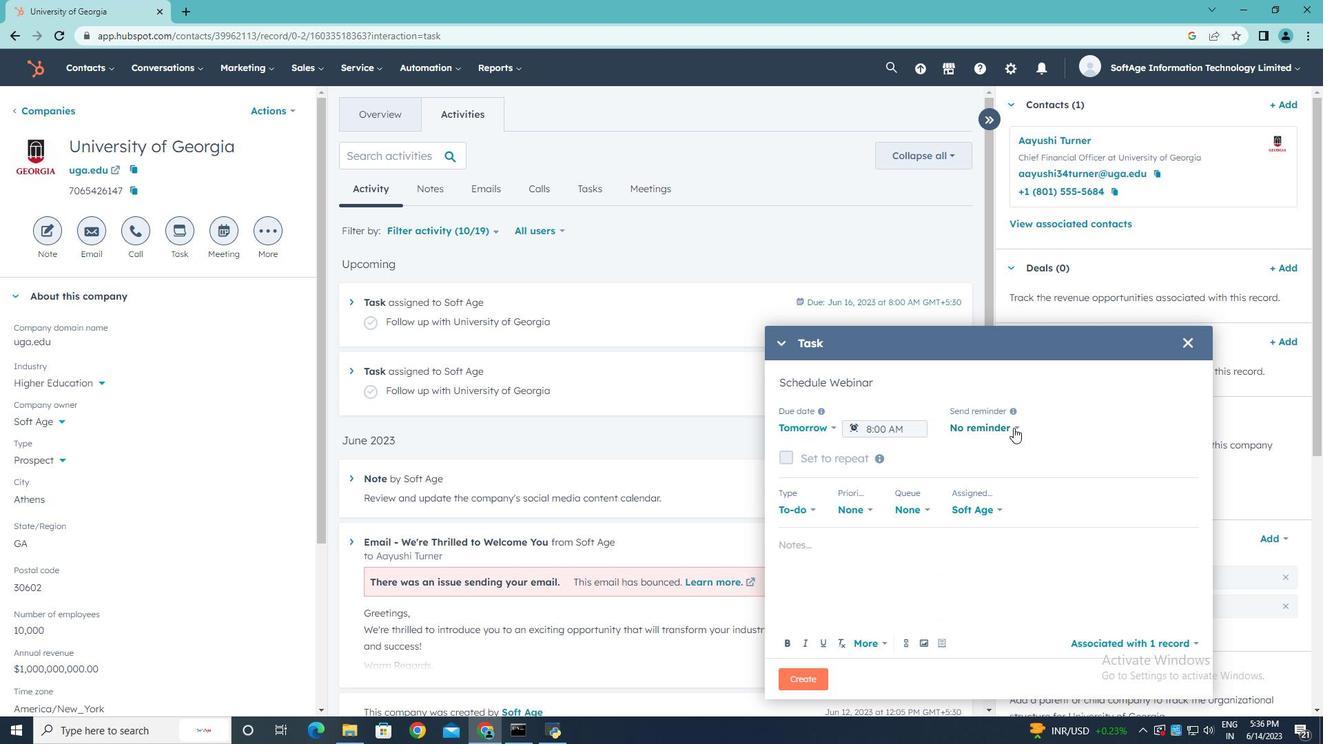 
Action: Mouse pressed left at (1017, 423)
Screenshot: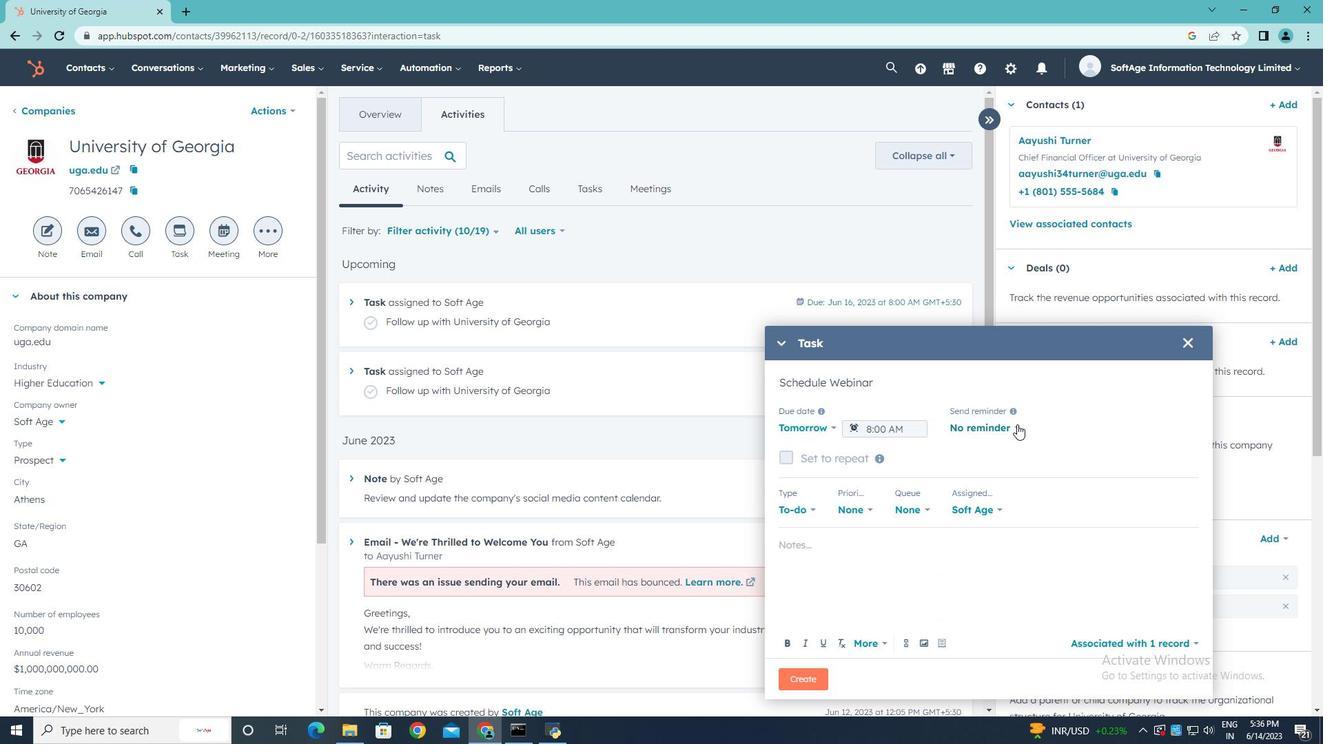 
Action: Mouse moved to (986, 520)
Screenshot: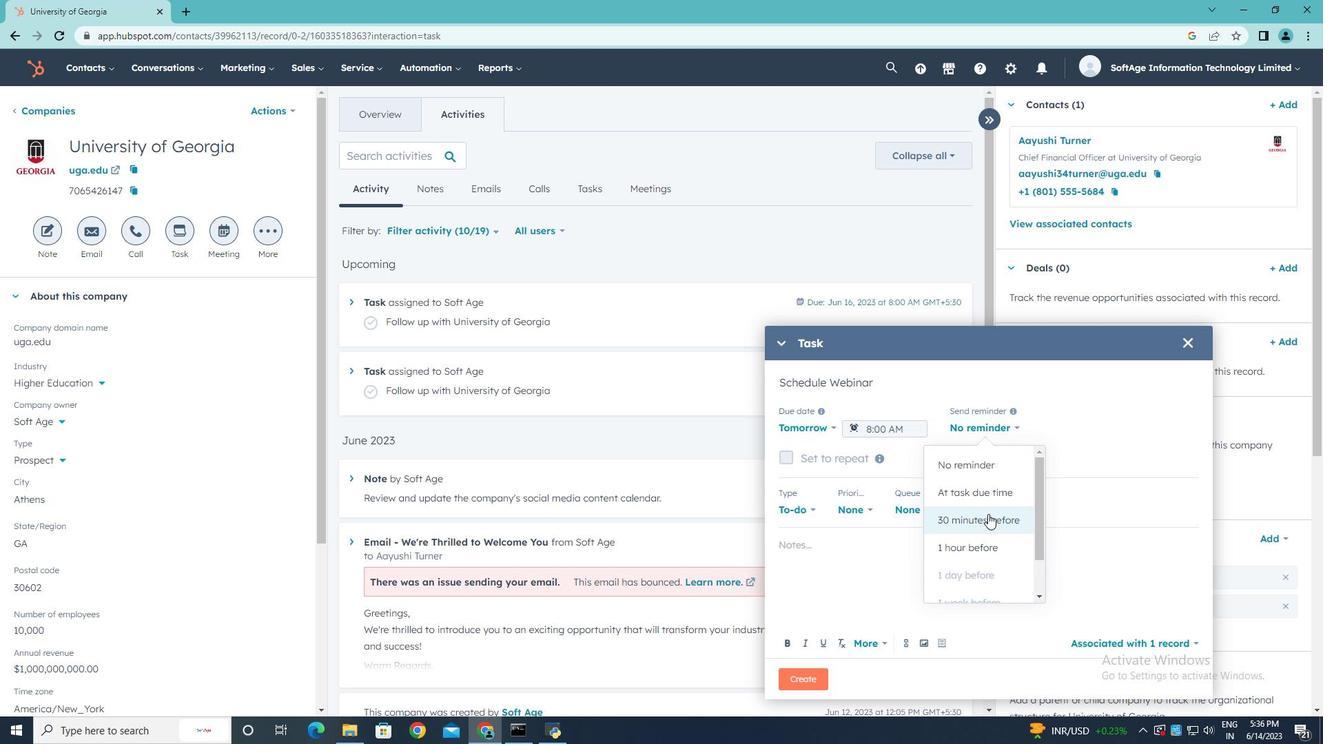 
Action: Mouse pressed left at (986, 520)
Screenshot: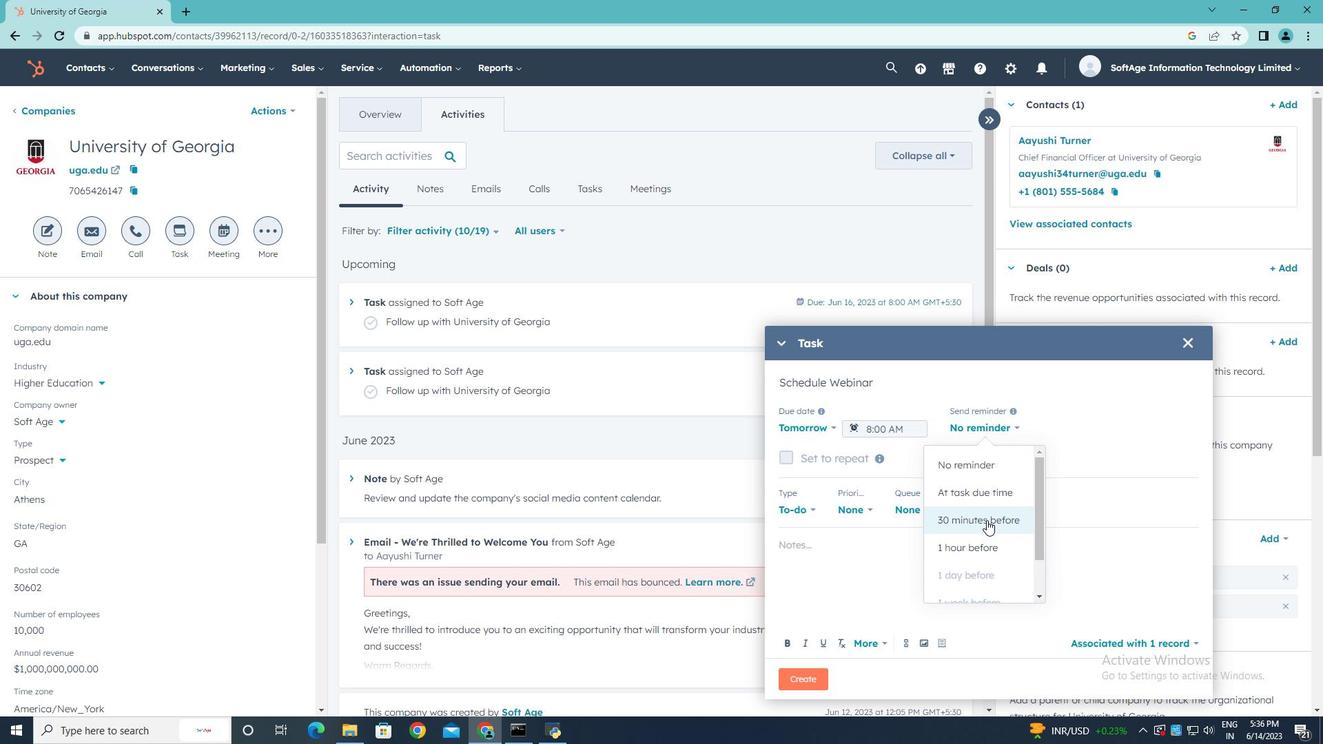 
Action: Mouse moved to (871, 509)
Screenshot: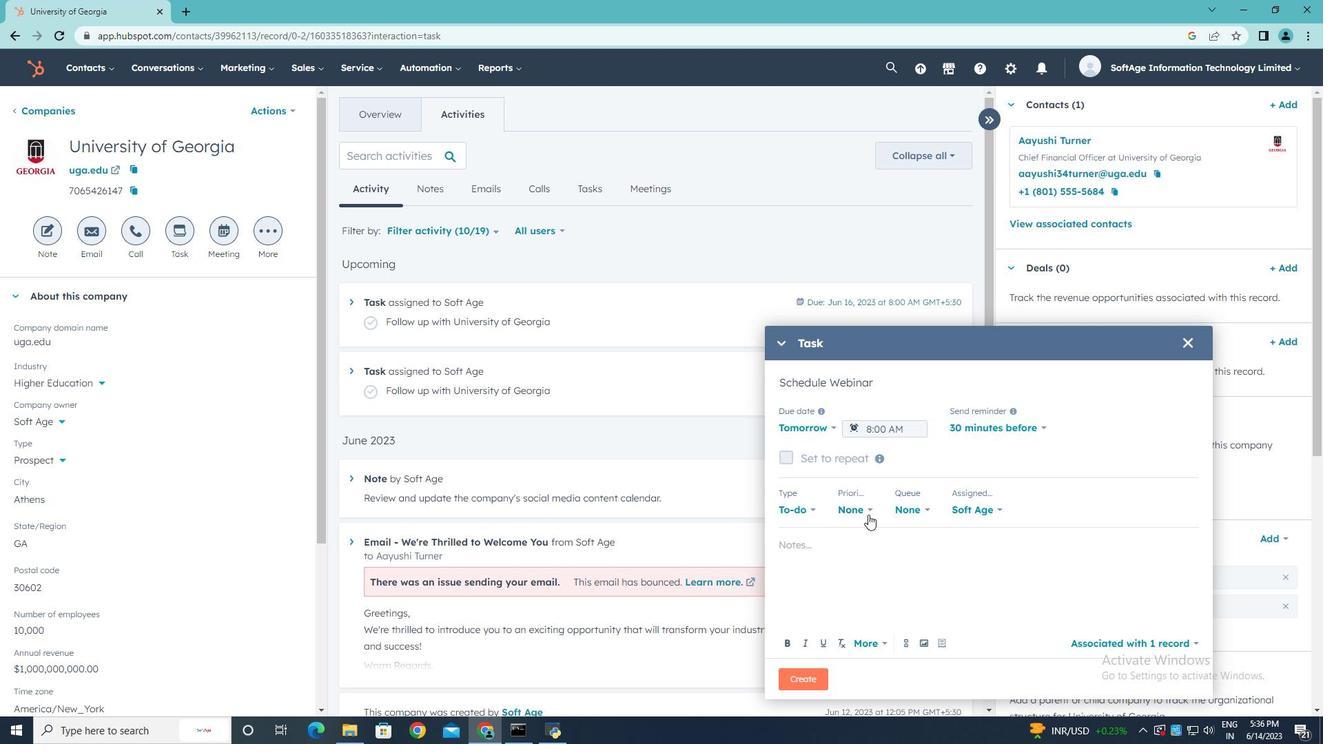 
Action: Mouse pressed left at (871, 509)
Screenshot: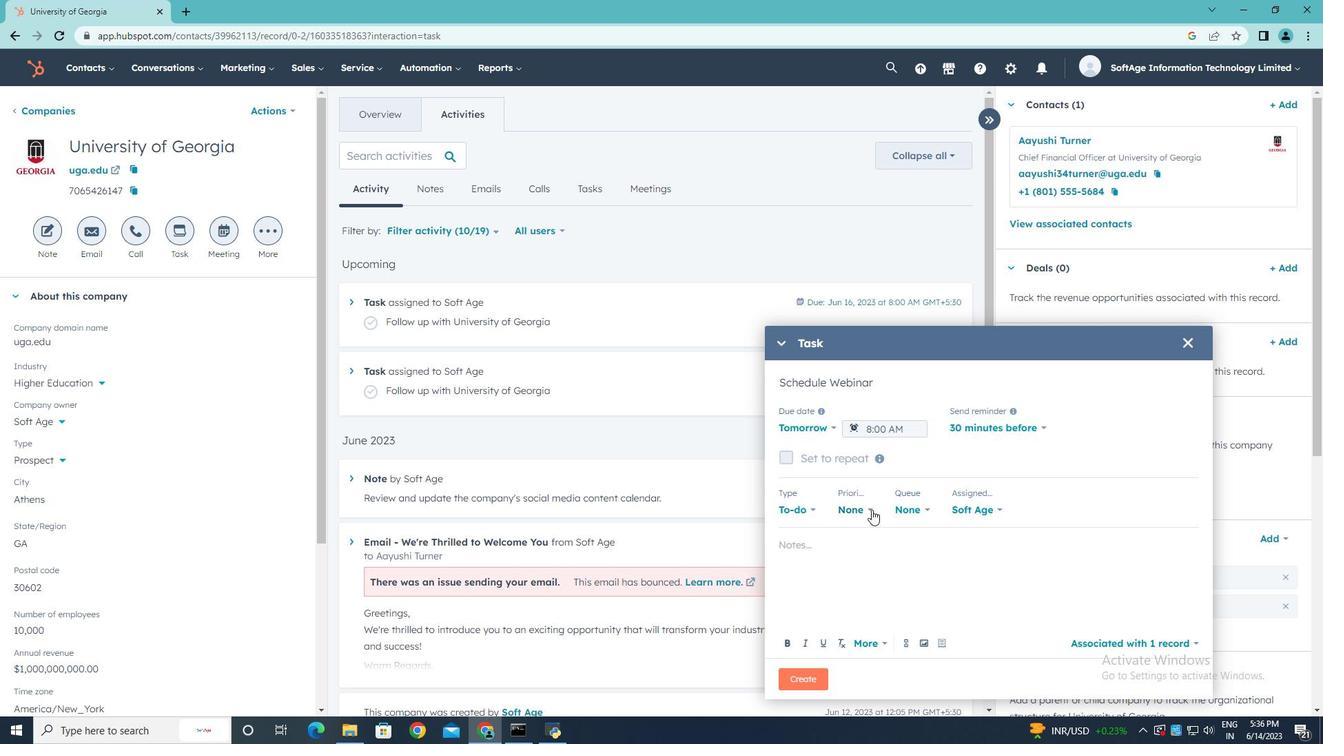 
Action: Mouse moved to (853, 607)
Screenshot: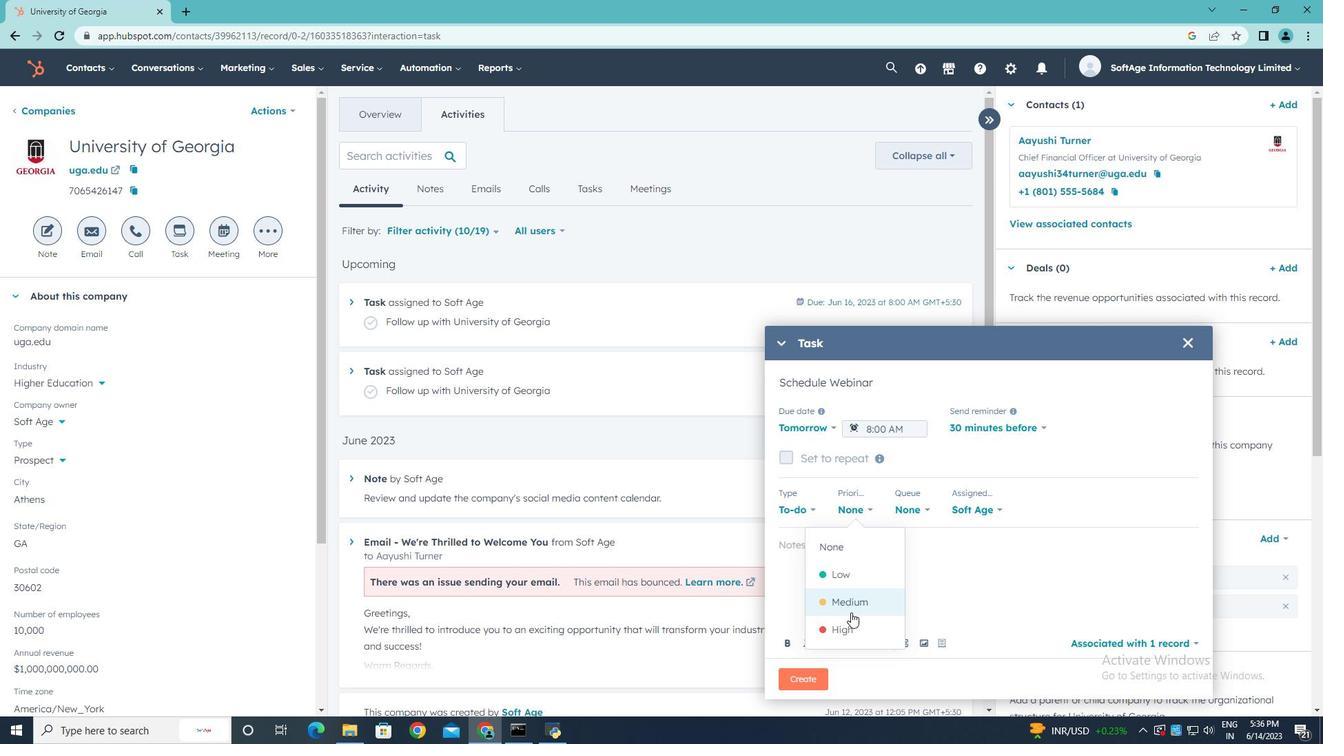 
Action: Mouse pressed left at (853, 607)
Screenshot: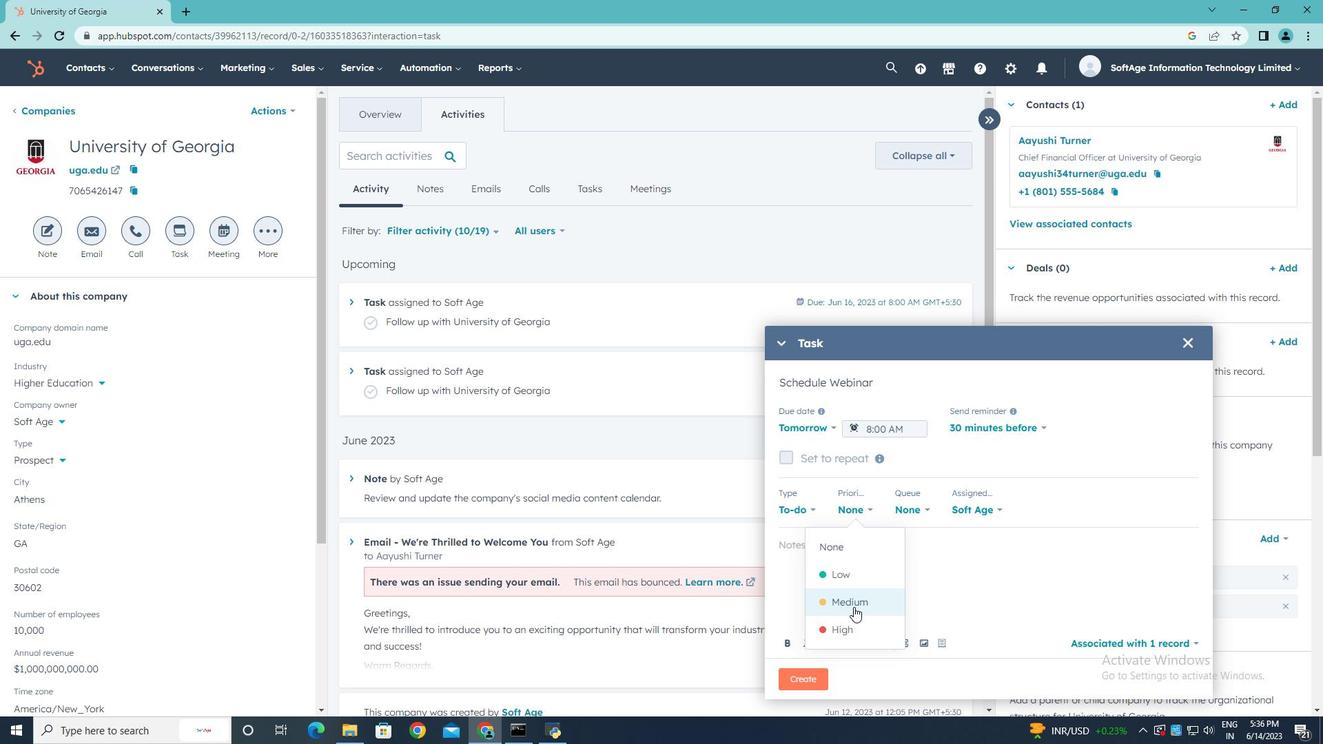 
Action: Mouse moved to (818, 549)
Screenshot: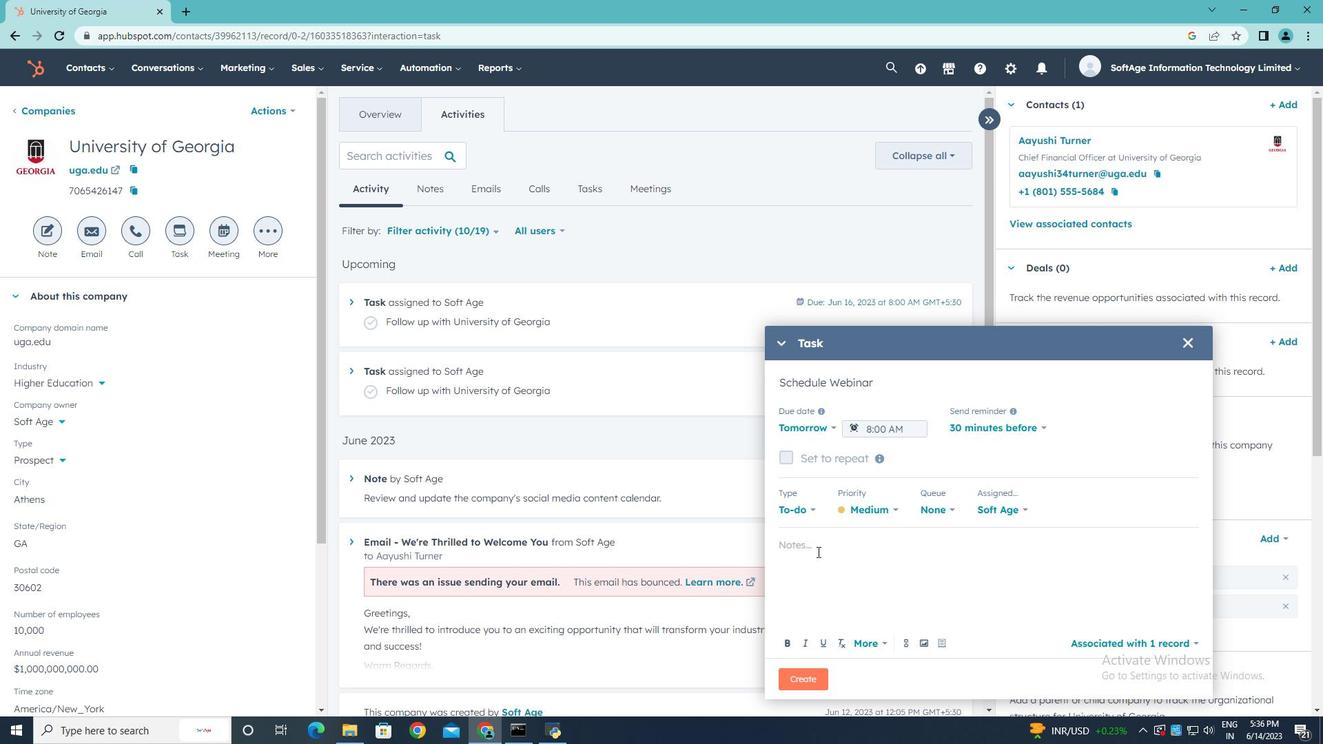 
Action: Mouse pressed left at (818, 549)
Screenshot: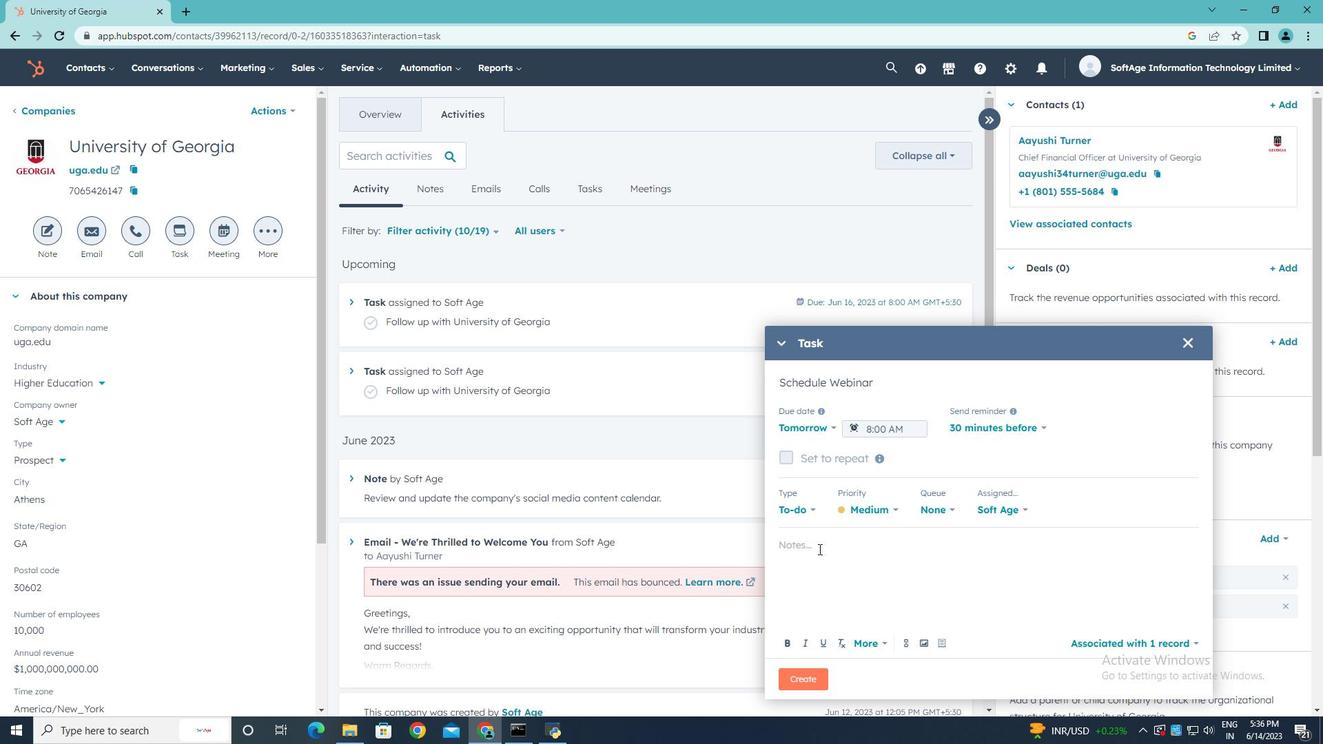 
Action: Key pressed <Key.shift>follow<Key.space>up<Key.space>with<Key.space>the<Key.space>client<Key.space>regarding<Key.space>their<Key.space>recent<Key.space>inquiry<Key.space>and<Key.space>address<Key.space>any<Key.space>questions<Key.space>they<Key.space>may<Key.space>have..
Screenshot: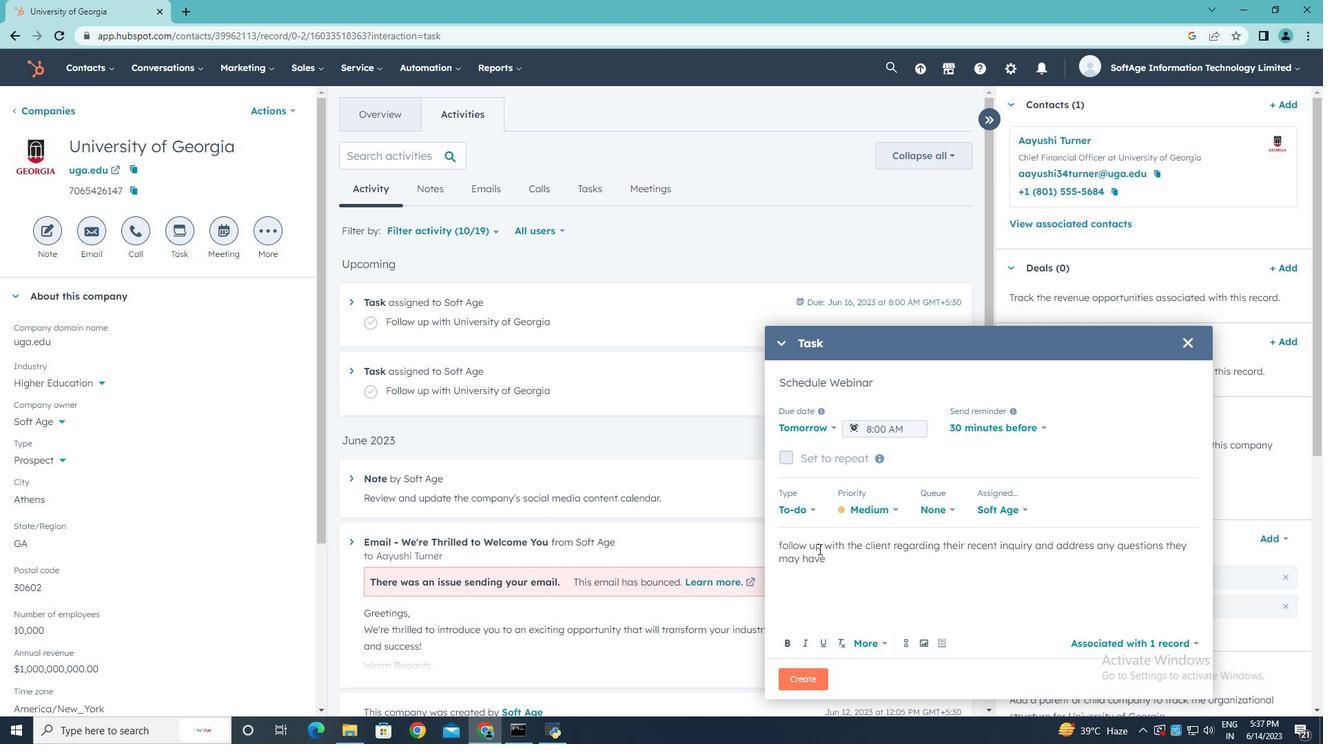 
Action: Mouse moved to (806, 680)
Screenshot: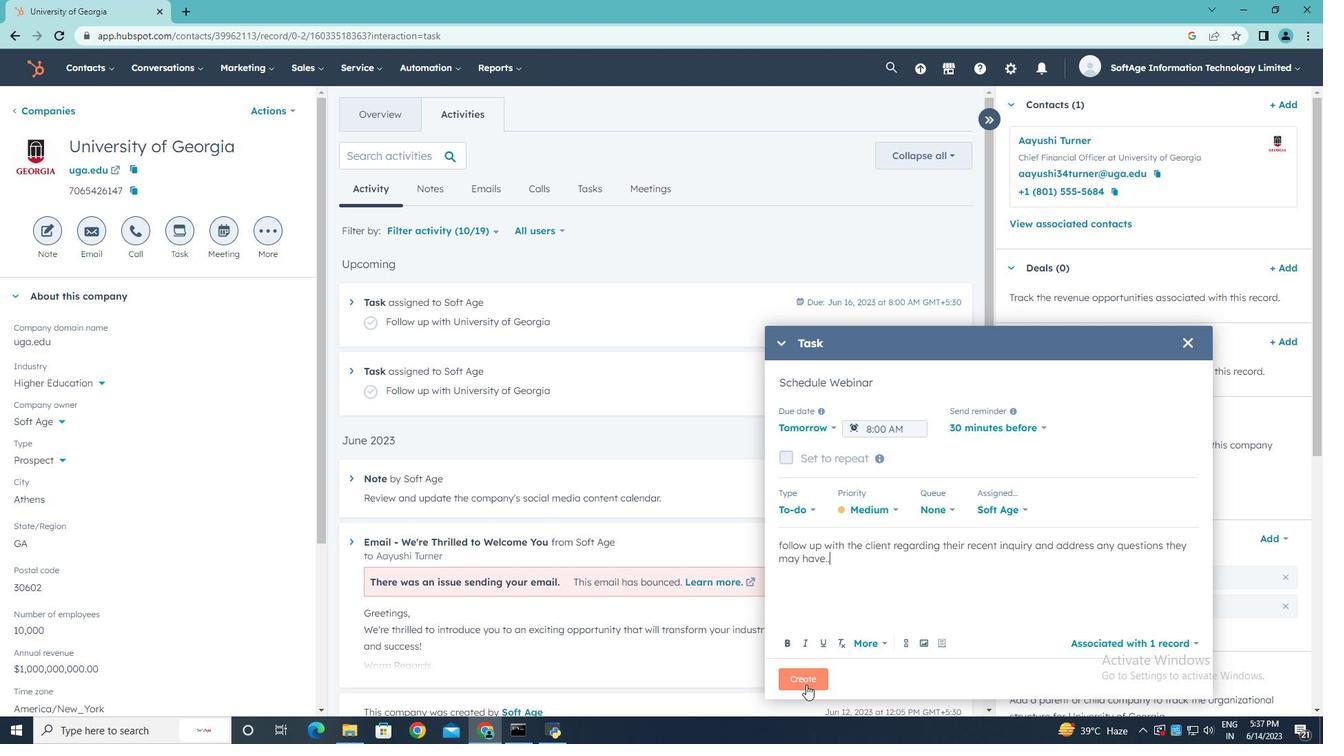
Action: Mouse pressed left at (806, 680)
Screenshot: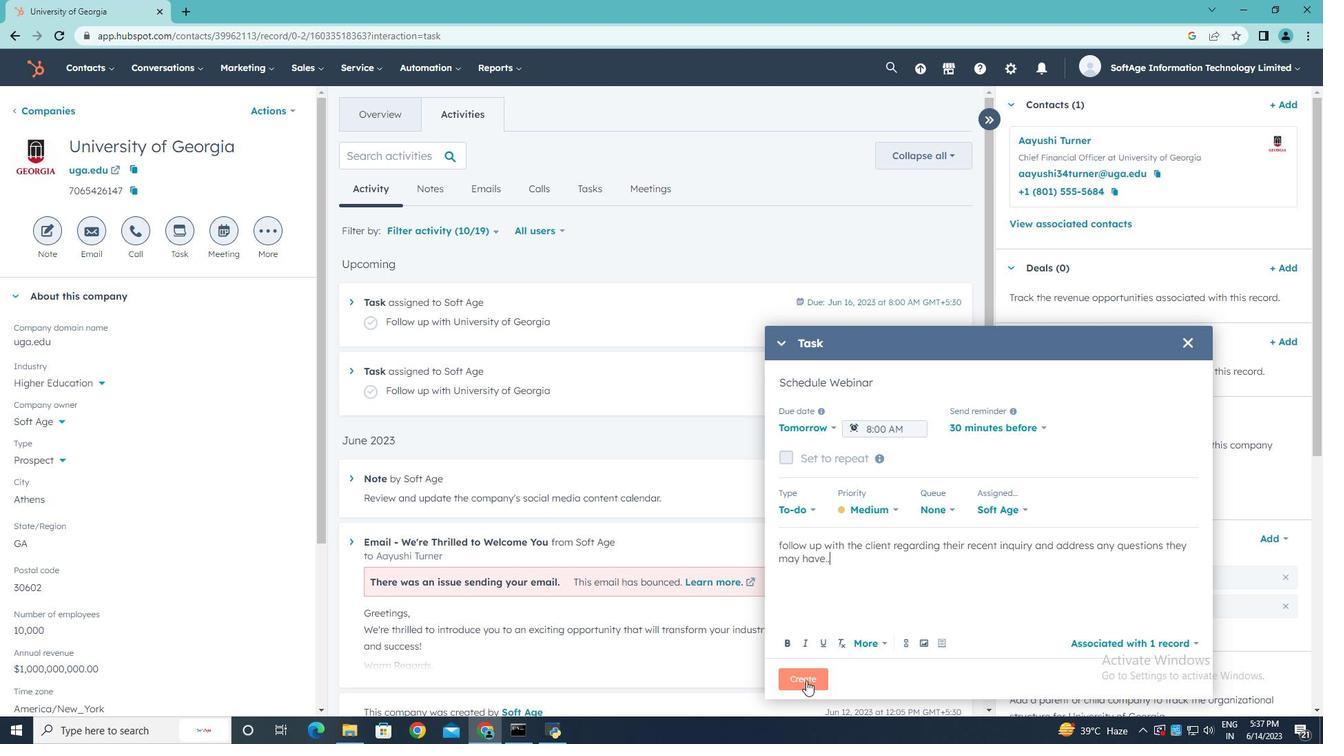 
